 Task: Utilize Visual Studio Code's debugger to set breakpoints and inspect variables in your code.
Action: Mouse moved to (87, 9)
Screenshot: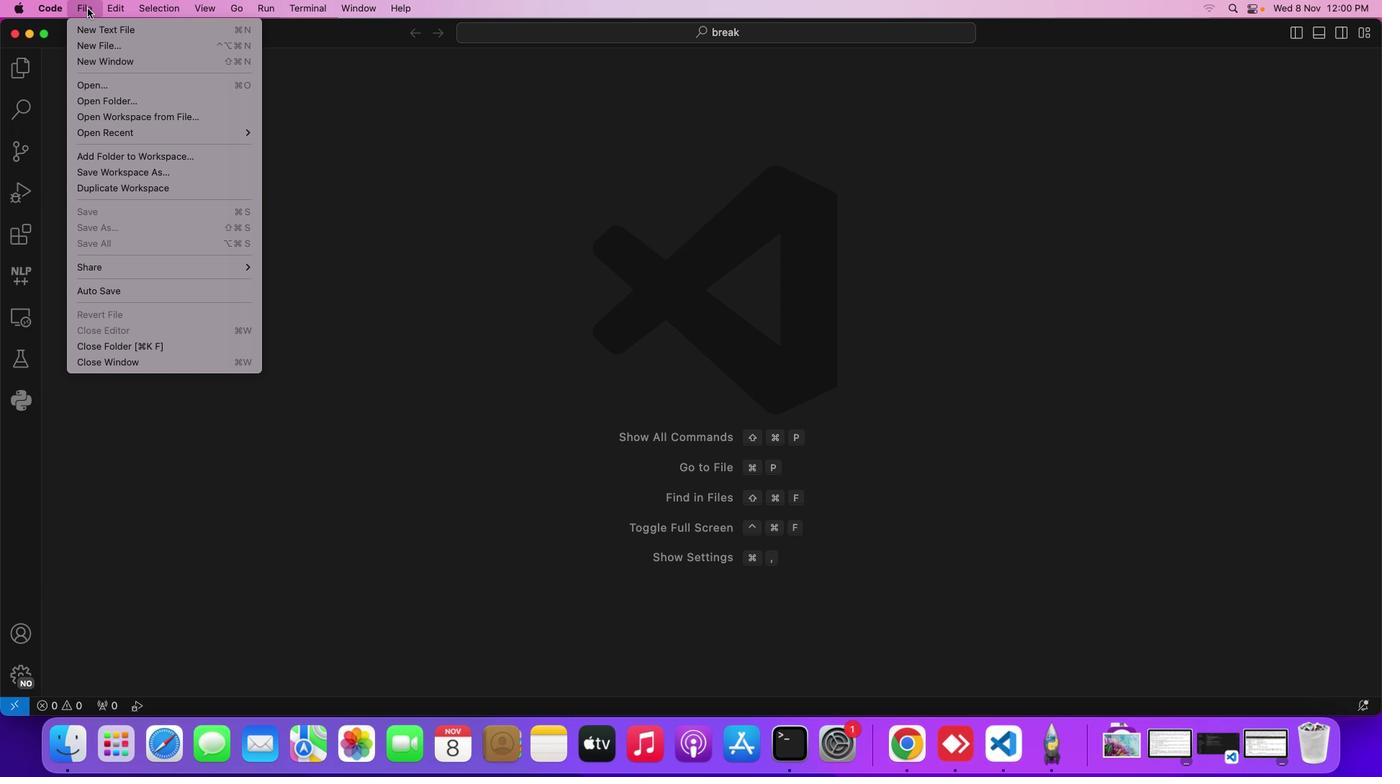 
Action: Mouse pressed left at (87, 9)
Screenshot: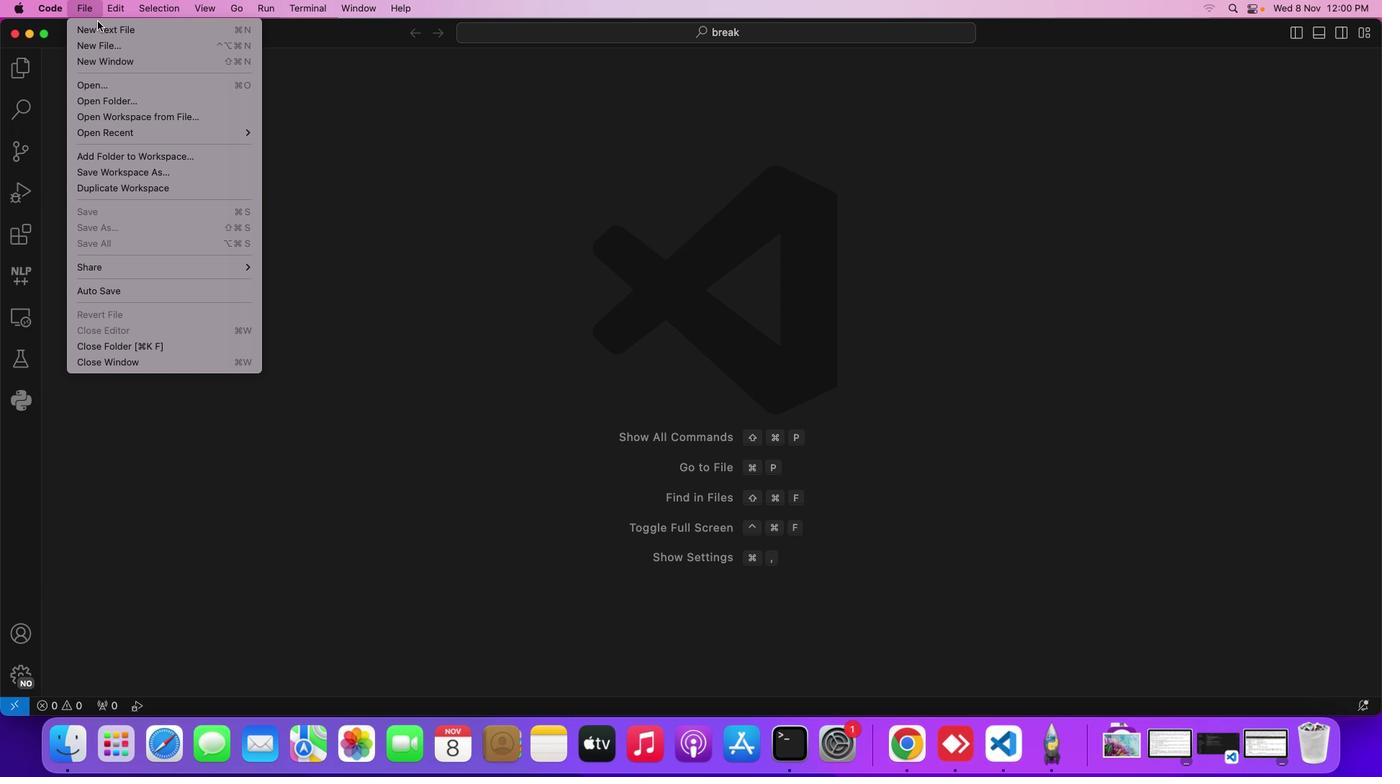 
Action: Mouse moved to (103, 25)
Screenshot: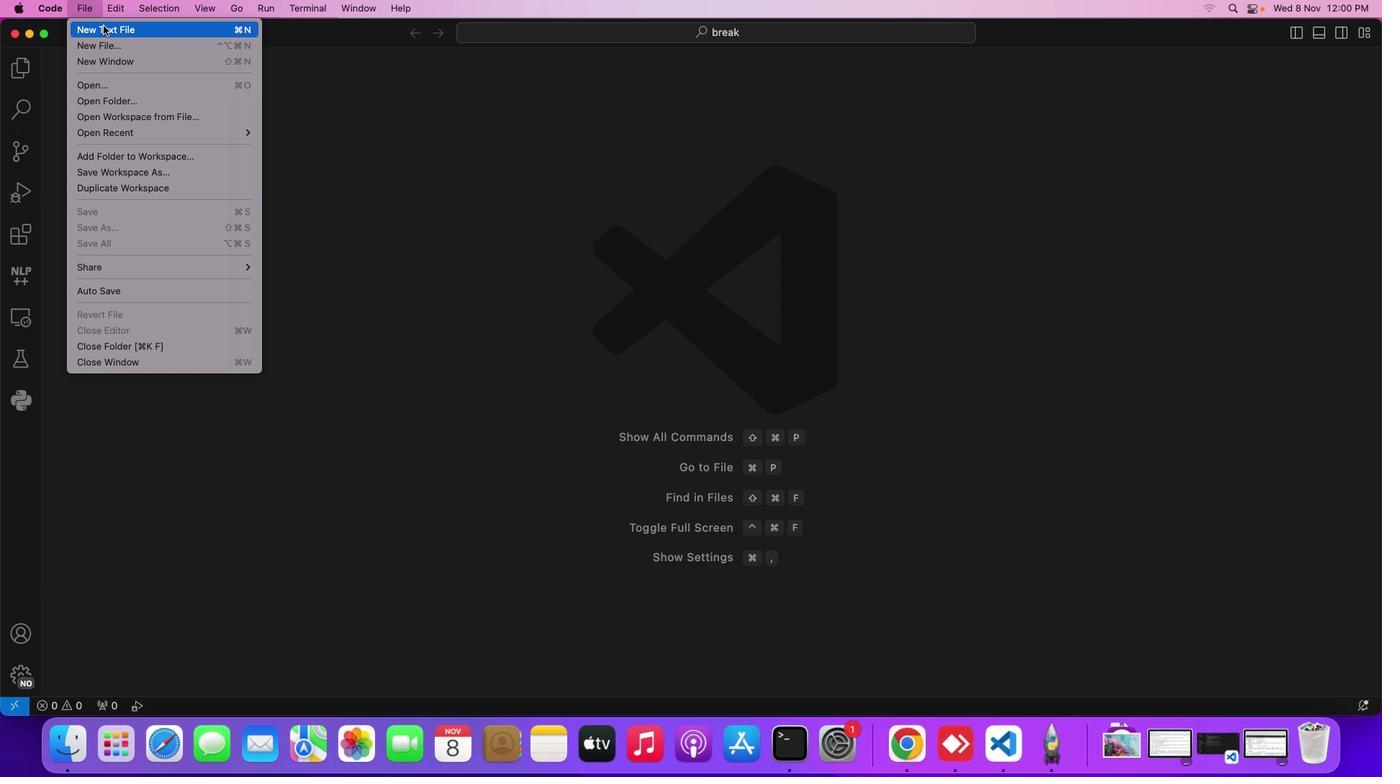 
Action: Mouse pressed left at (103, 25)
Screenshot: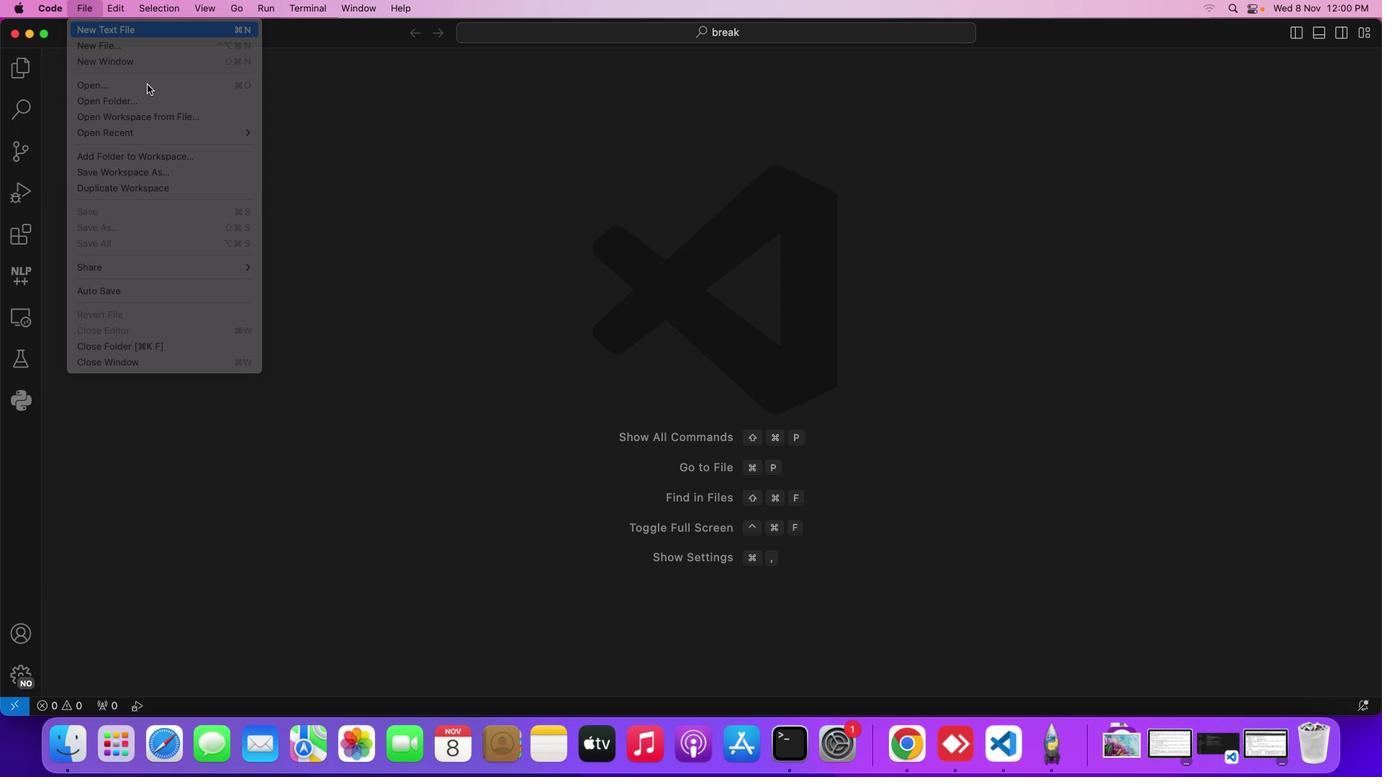 
Action: Mouse moved to (320, 209)
Screenshot: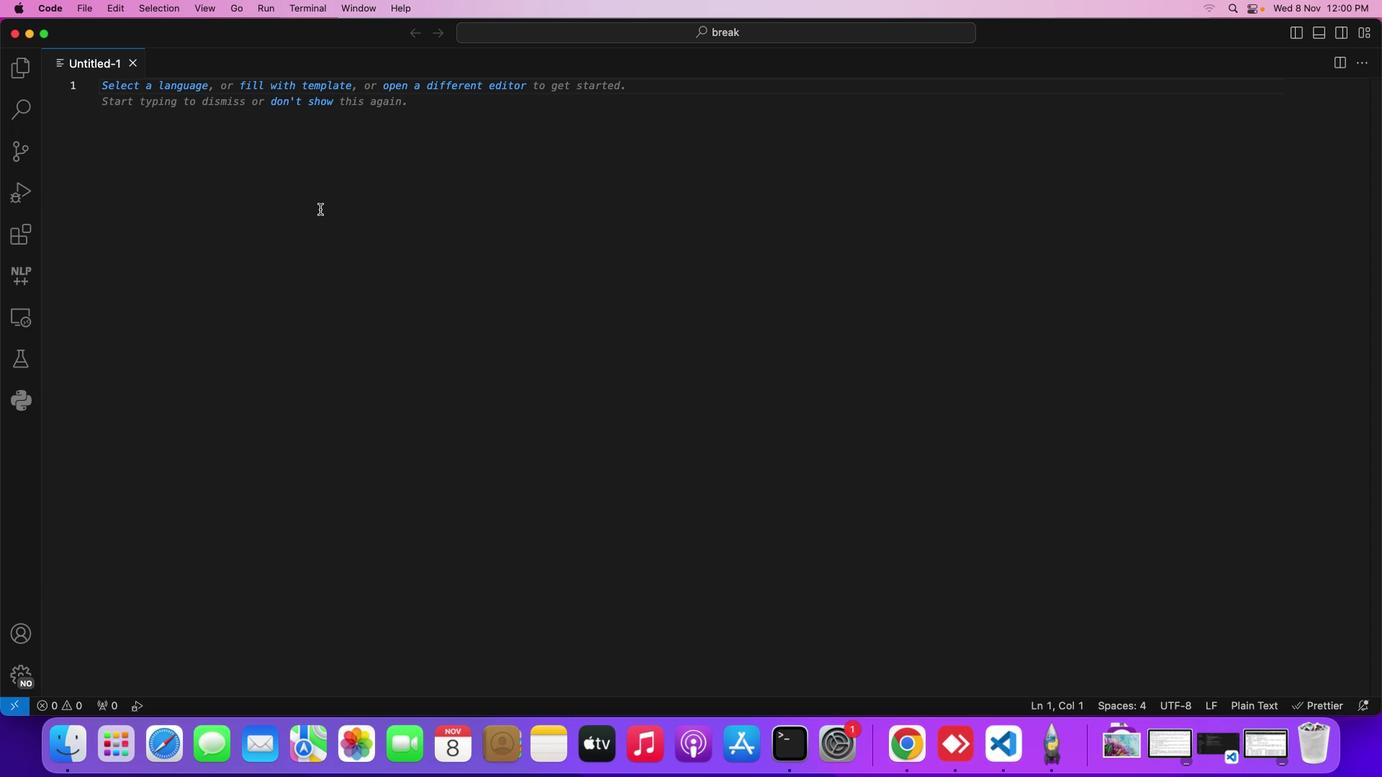 
Action: Key pressed Key.cmd's'Key.backspace'd''e''m''o''1''.''p''y'Key.enter'f'Key.backspace'p''r''i''n'Key.enterKey.shift_r'('Key.shift_r'"'Key.shift_r'H''e''l''l''o''w''o''r''l'Key.rightKey.rightKey.enter'p''r''i''n''t'Key.shift_r'('Key.shift_r'"'Key.shift_r'H''e''l''l''o''e'Key.backspace'w''o''r''l'Key.rightKey.rightKey.enter'p''r''i''n''t'Key.shift_r'('Key.rightKey.upKey.backspaceKey.rightKey.rightKey.rightKey.rightKey.rightKey.rightKey.rightKey.rightKey.rightKey.rightKey.backspaceKey.upKey.downKey.backspaceKey.backspaceKey.backspaceKey.backspaceKey.backspaceKey.backspaceKey.backspaceKey.backspaceKey.backspace"'"'h''e''l''l''o'Key.space'w''o''r''l''d'Key.downKey.leftKey.shift_r'D''e'Key.backspaceKey.backspace"'"'d'Key.backspace'd''e''m''o'Key.shift_r'P''r''i''n''t'Key.cmd's'
Screenshot: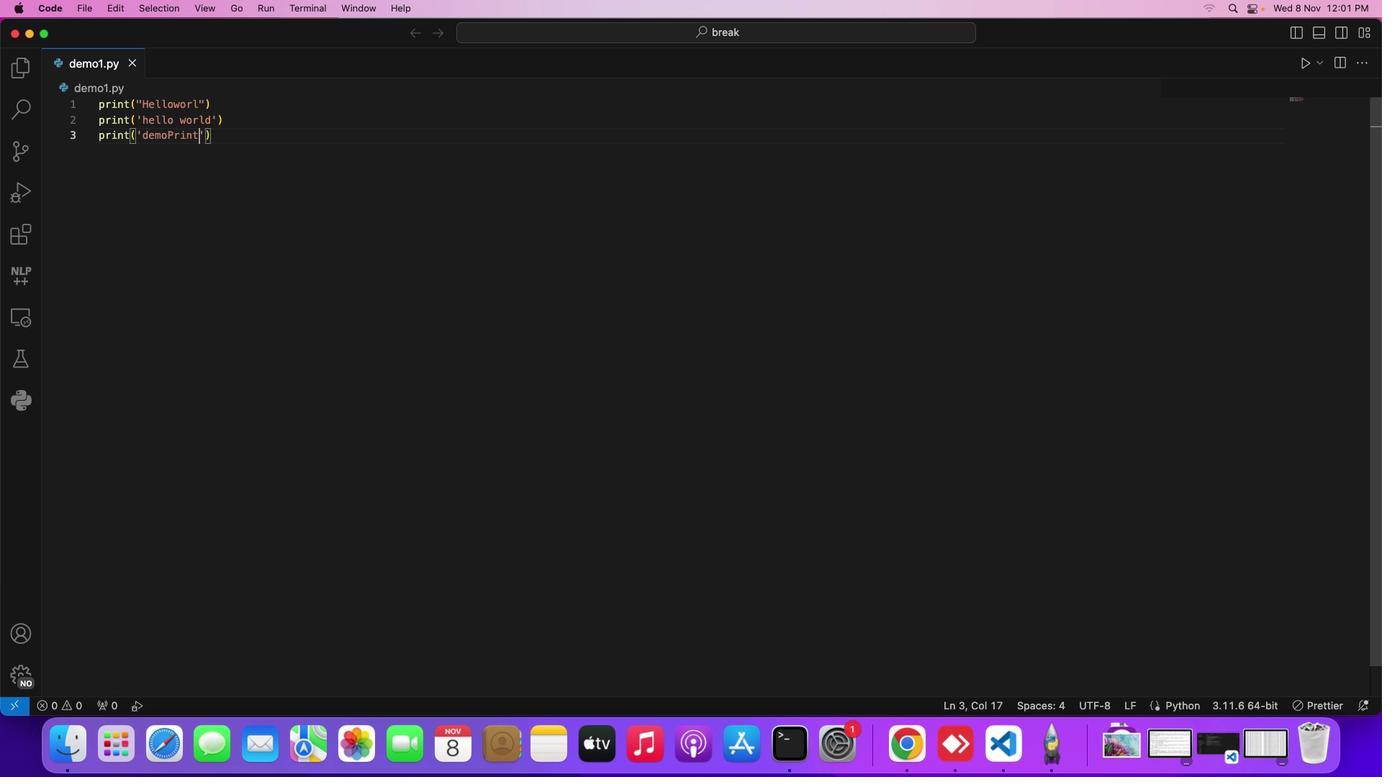 
Action: Mouse moved to (300, 146)
Screenshot: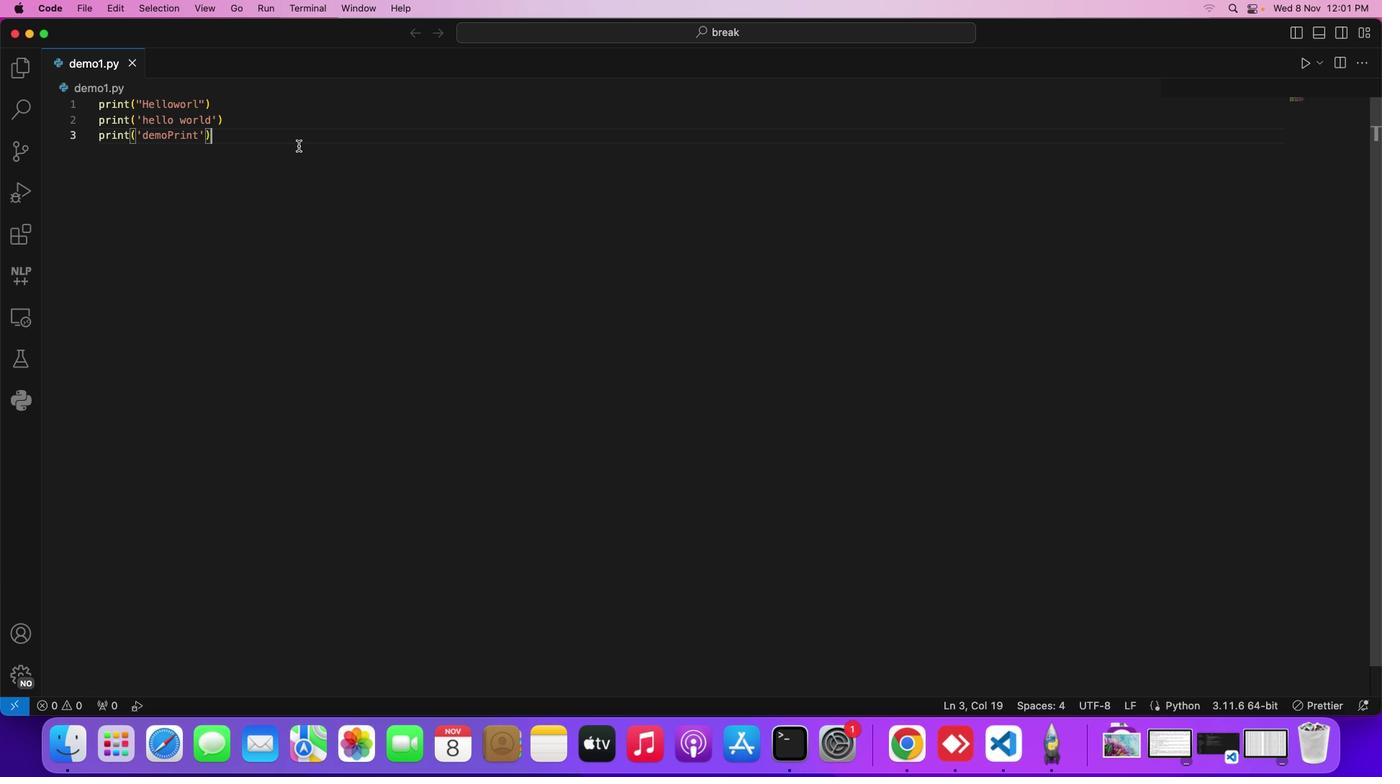 
Action: Mouse pressed left at (300, 146)
Screenshot: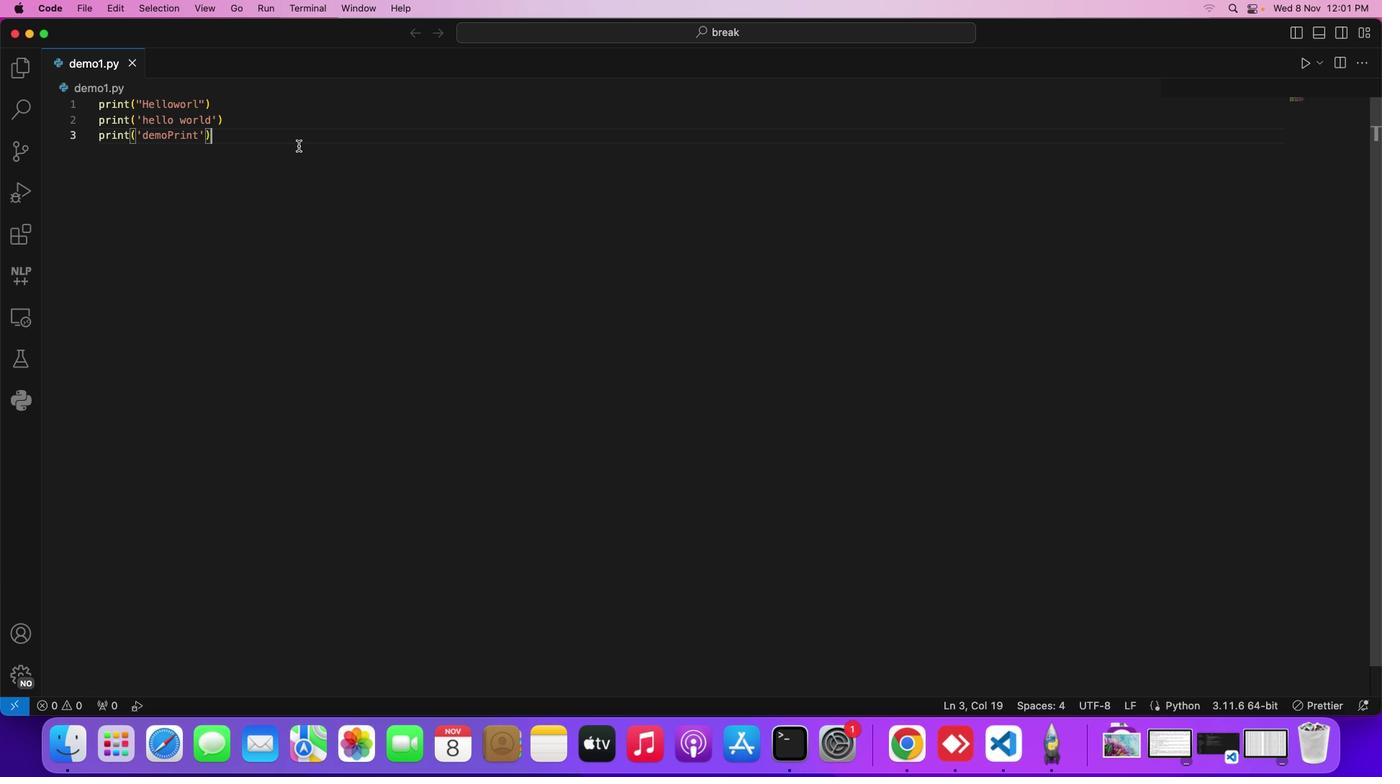 
Action: Mouse moved to (273, 7)
Screenshot: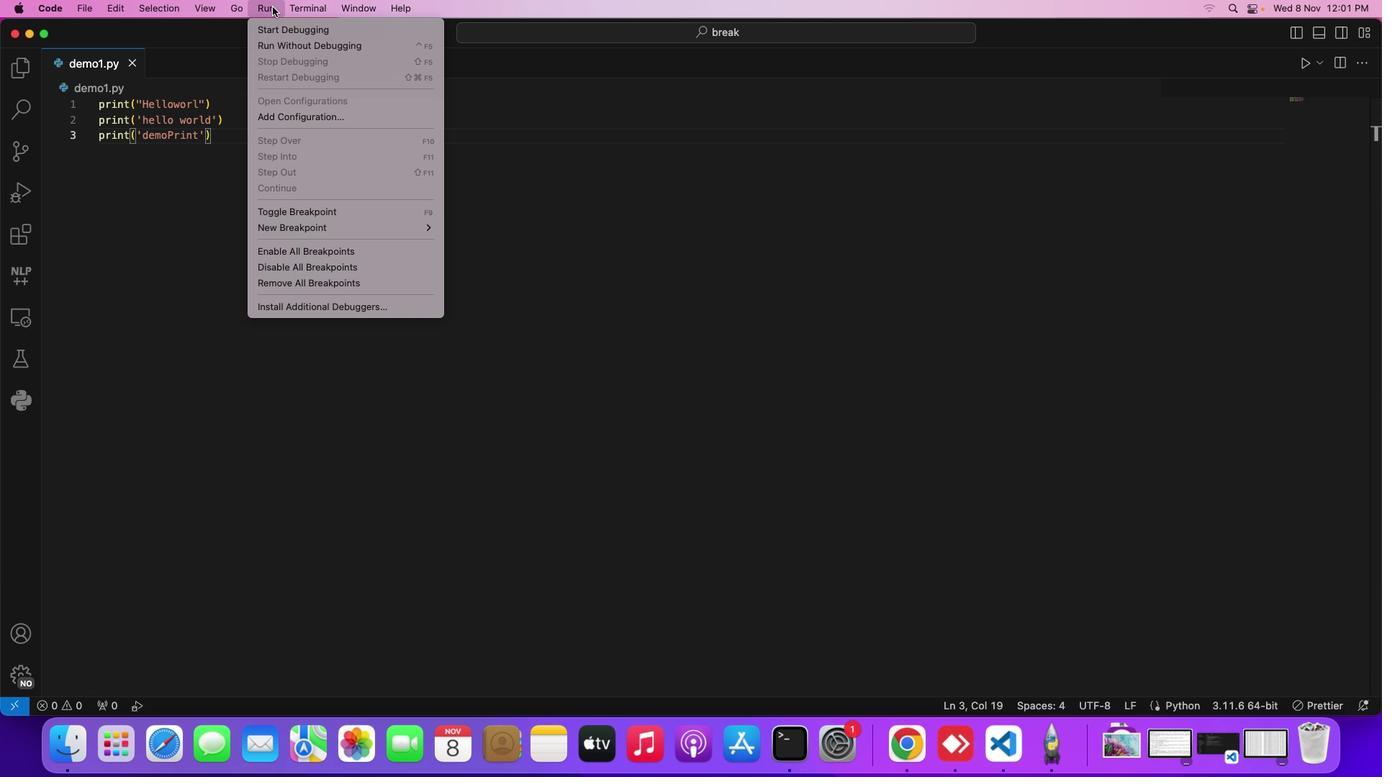 
Action: Mouse pressed left at (273, 7)
Screenshot: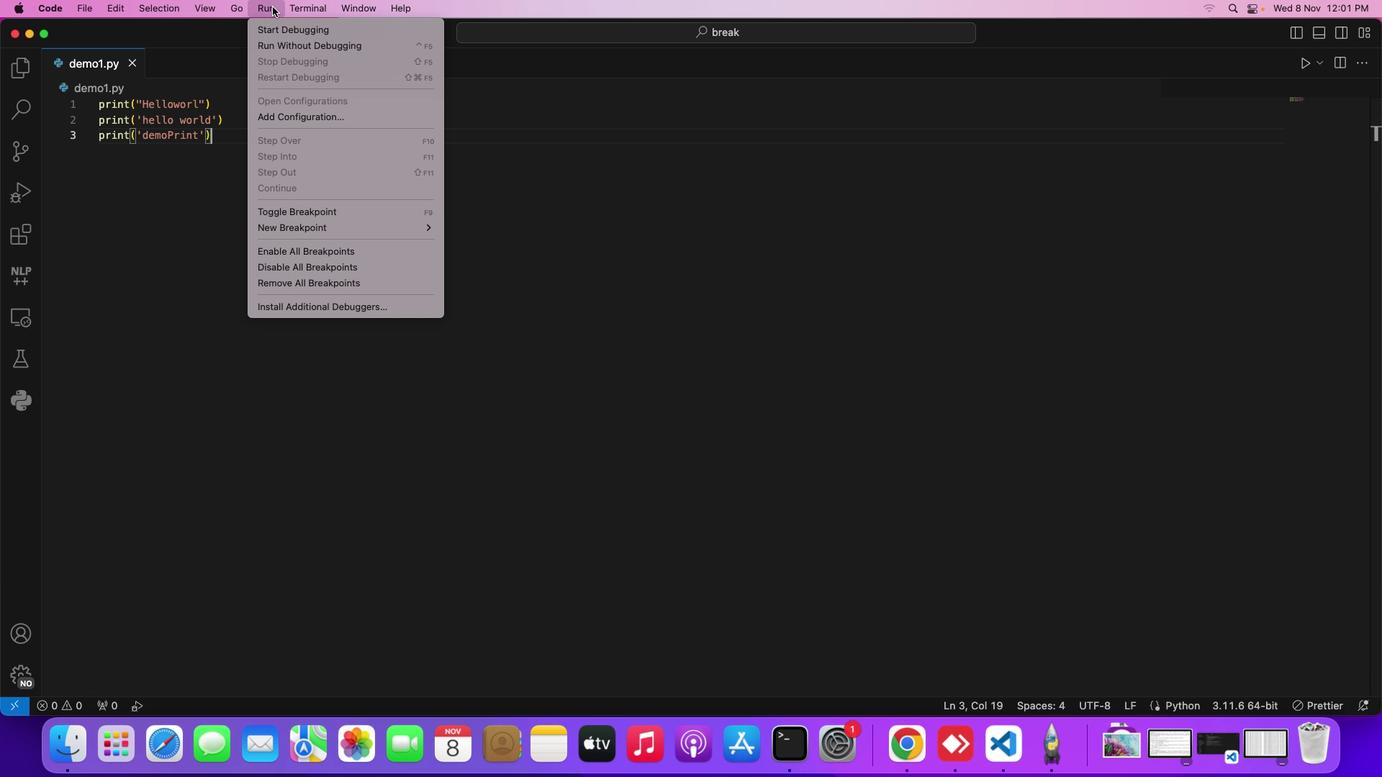
Action: Mouse moved to (286, 29)
Screenshot: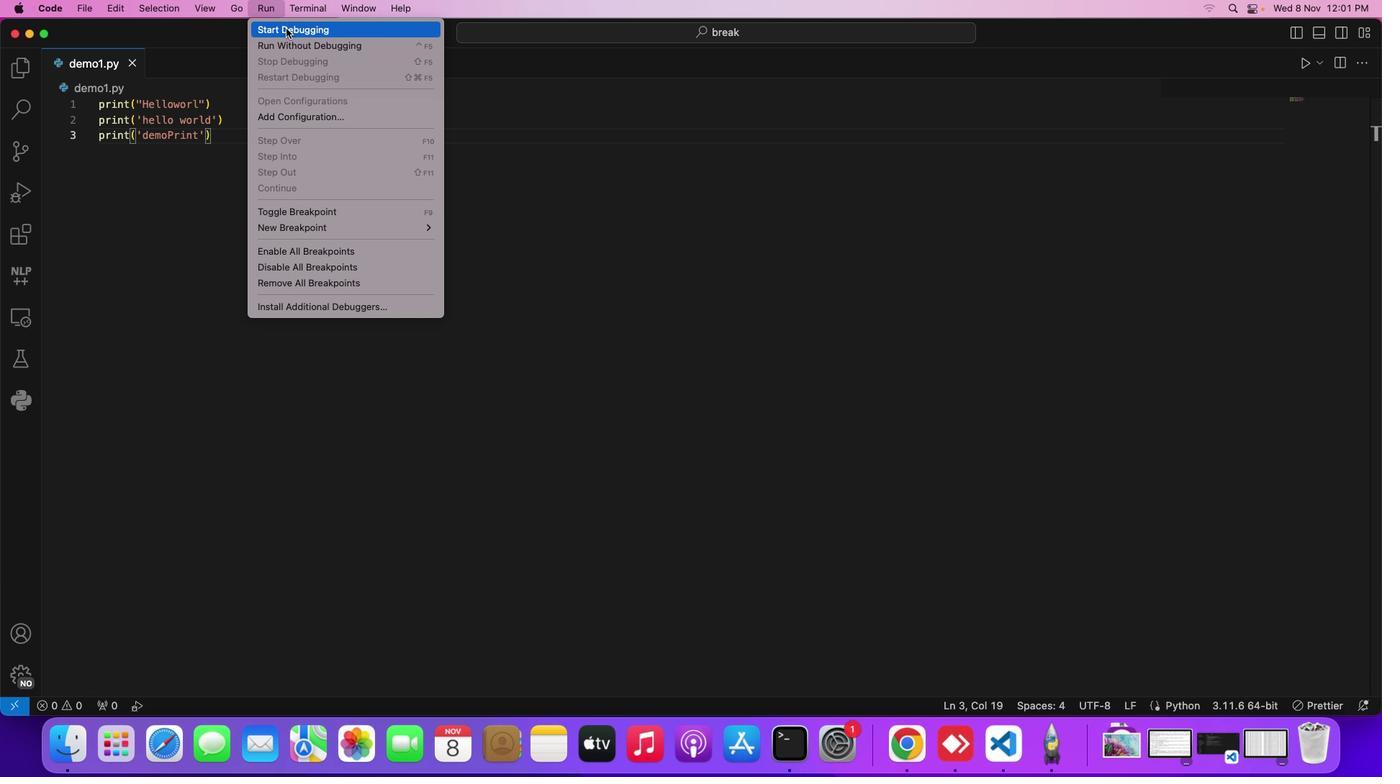 
Action: Mouse pressed left at (286, 29)
Screenshot: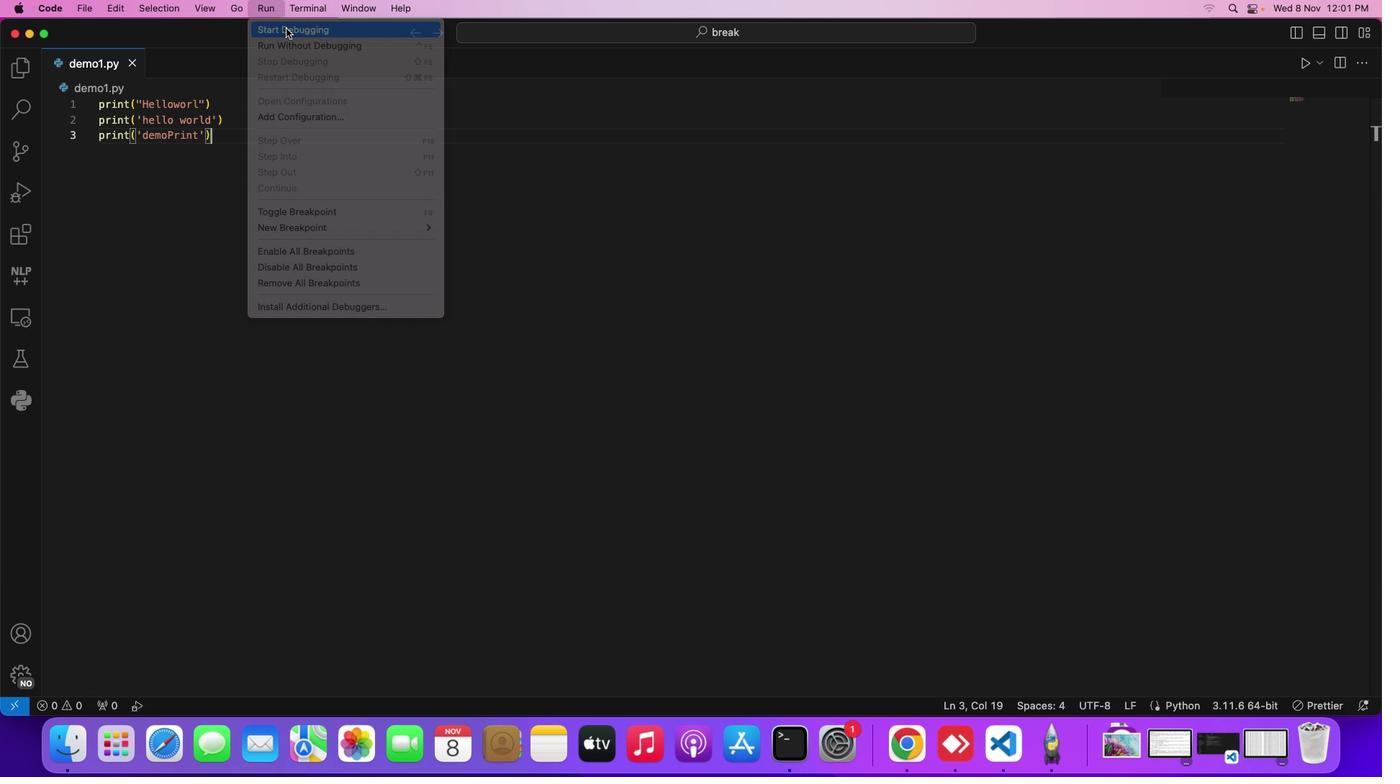 
Action: Mouse moved to (61, 110)
Screenshot: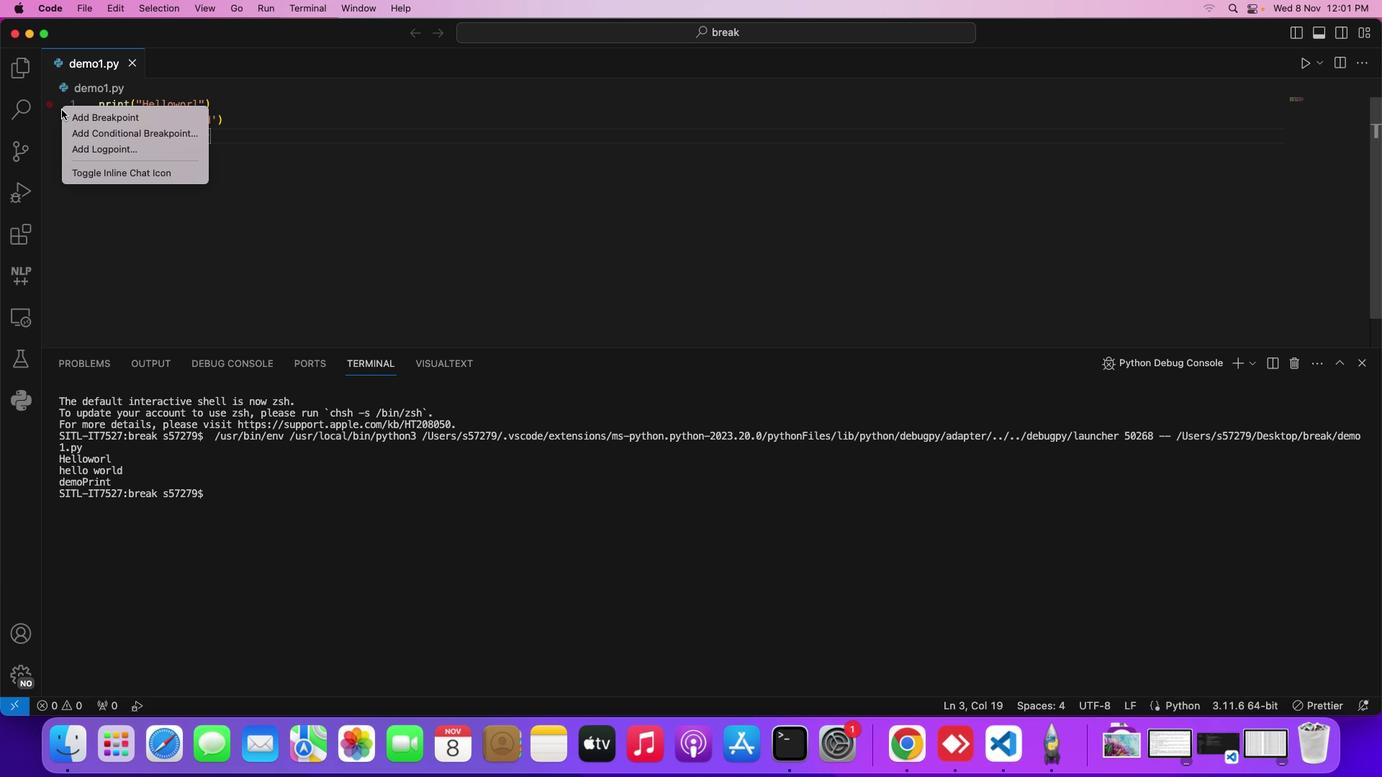 
Action: Mouse pressed right at (61, 110)
Screenshot: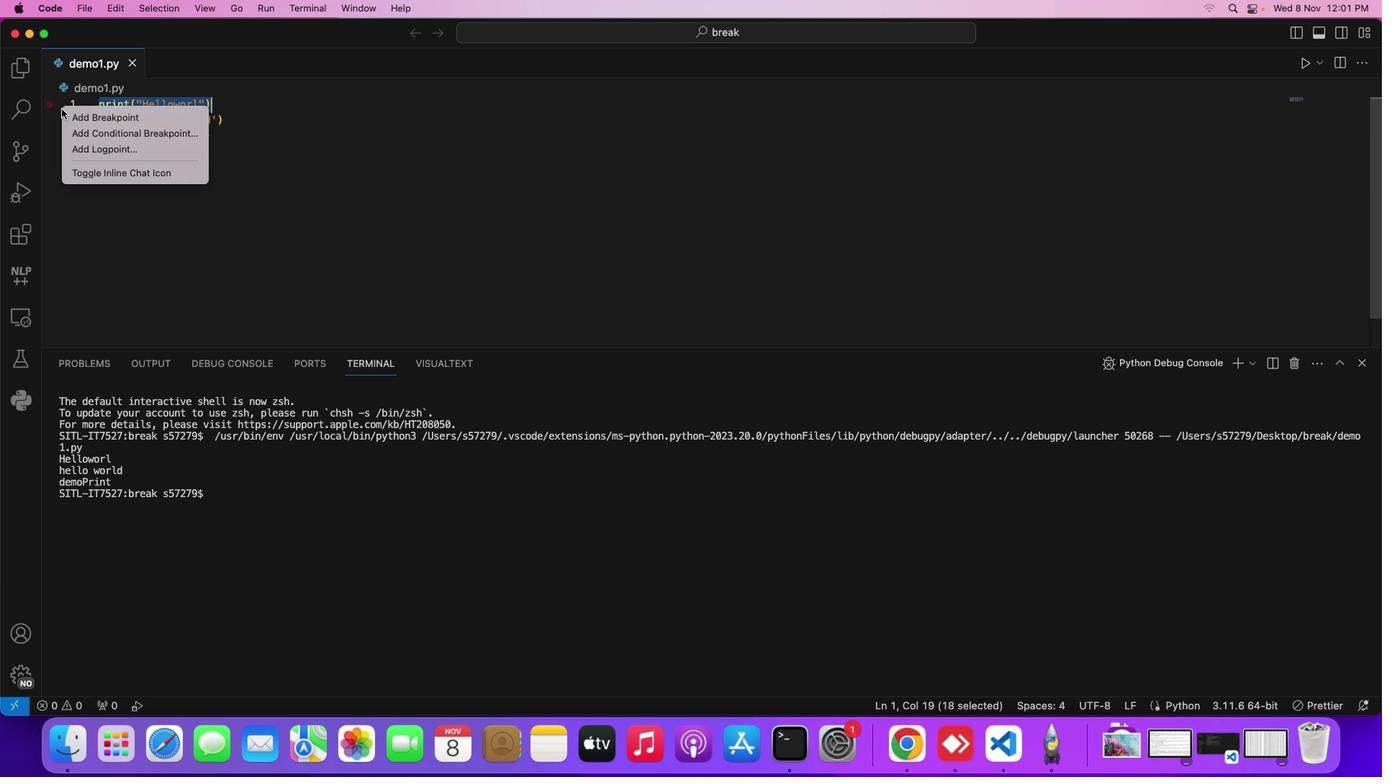 
Action: Mouse moved to (93, 115)
Screenshot: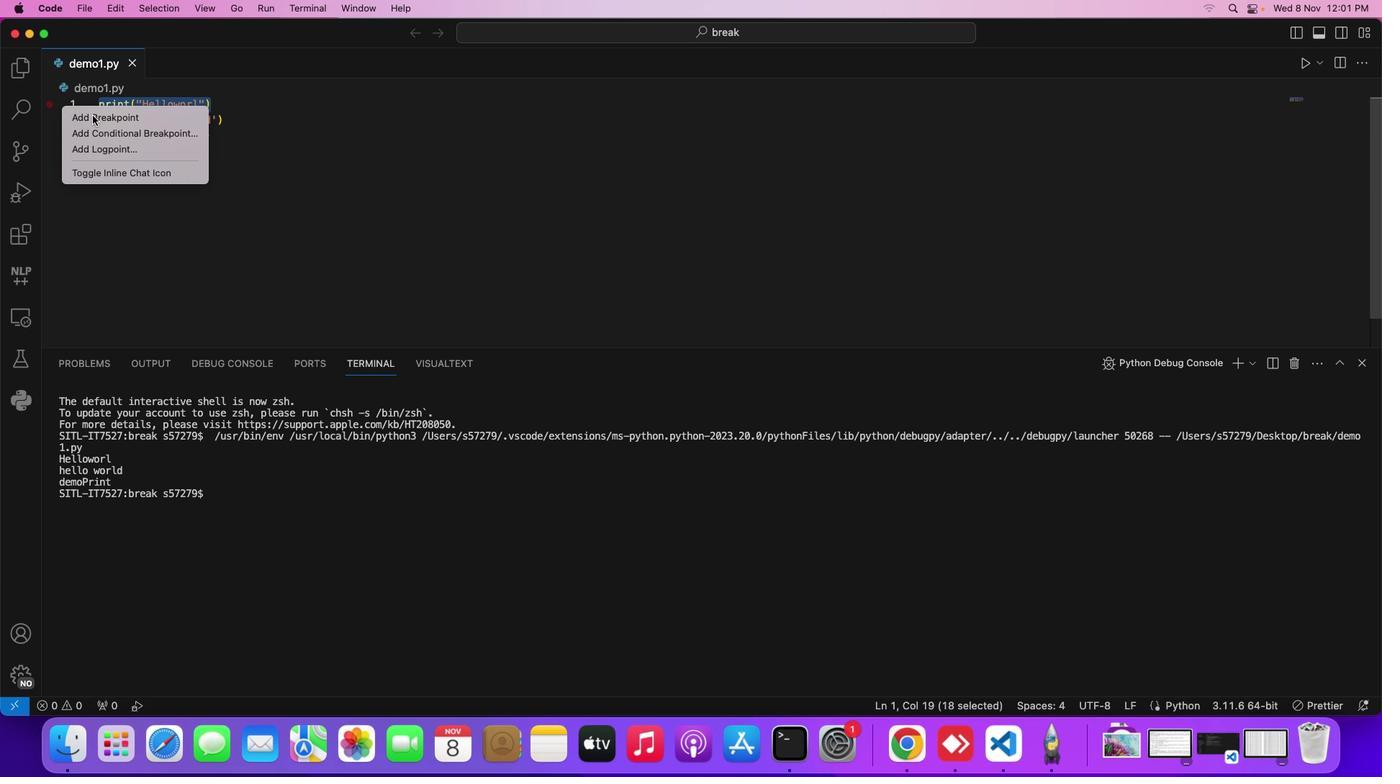 
Action: Mouse pressed left at (93, 115)
Screenshot: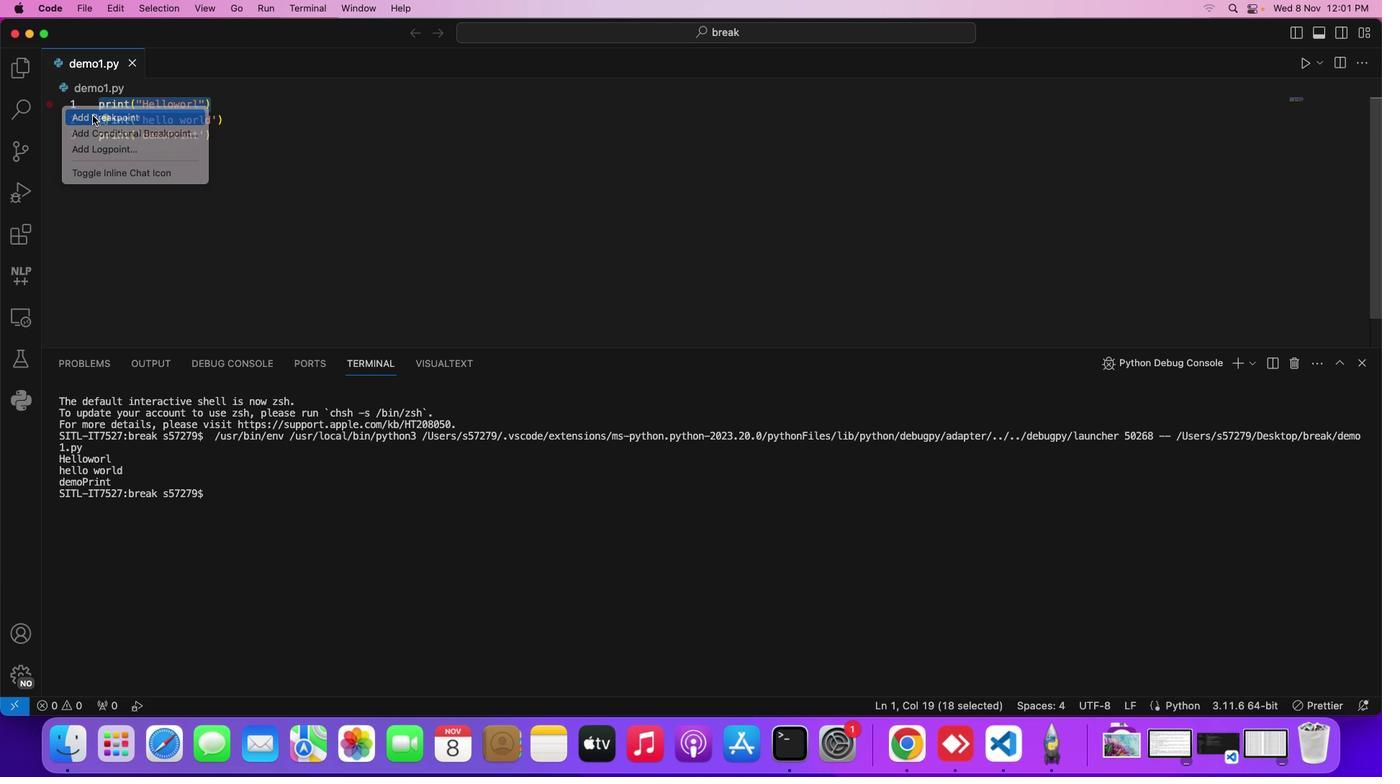 
Action: Mouse moved to (59, 116)
Screenshot: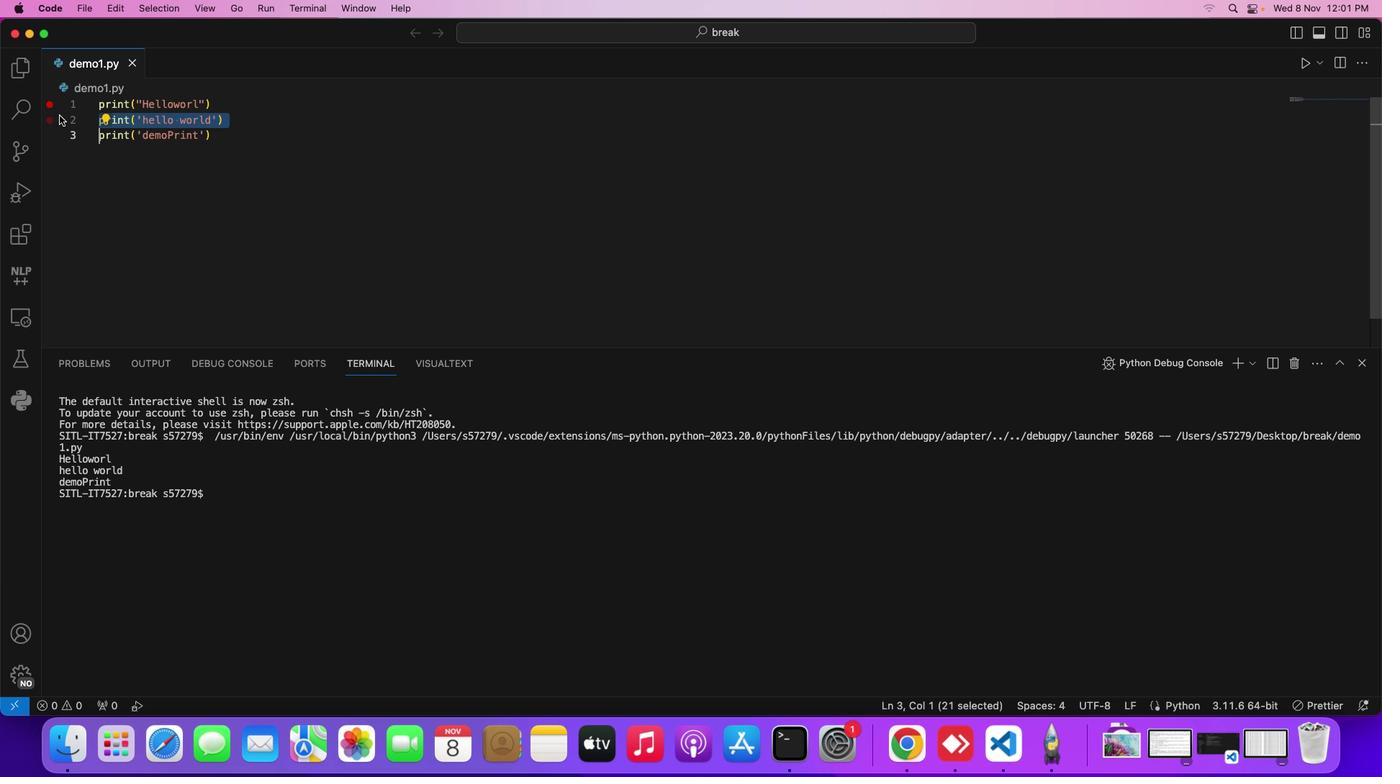 
Action: Mouse pressed left at (59, 116)
Screenshot: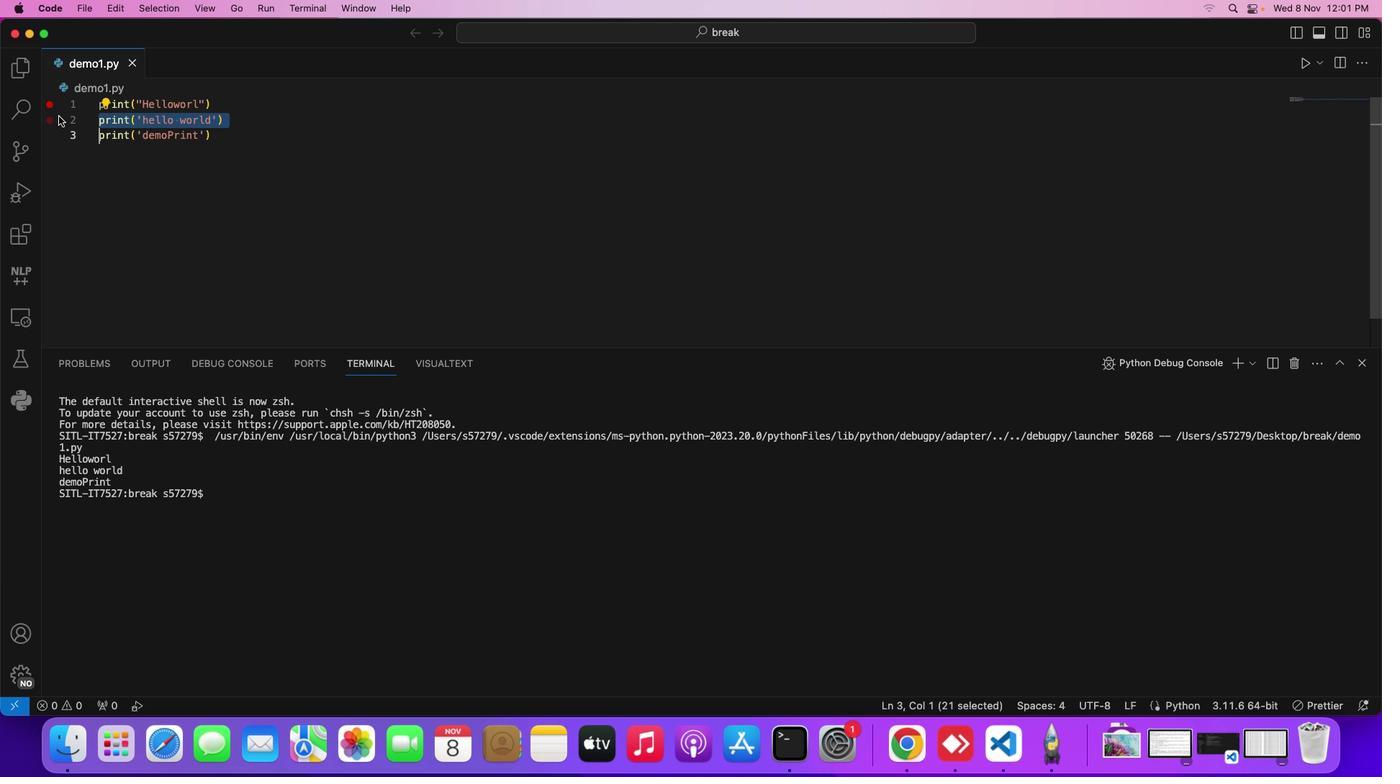 
Action: Mouse moved to (52, 102)
Screenshot: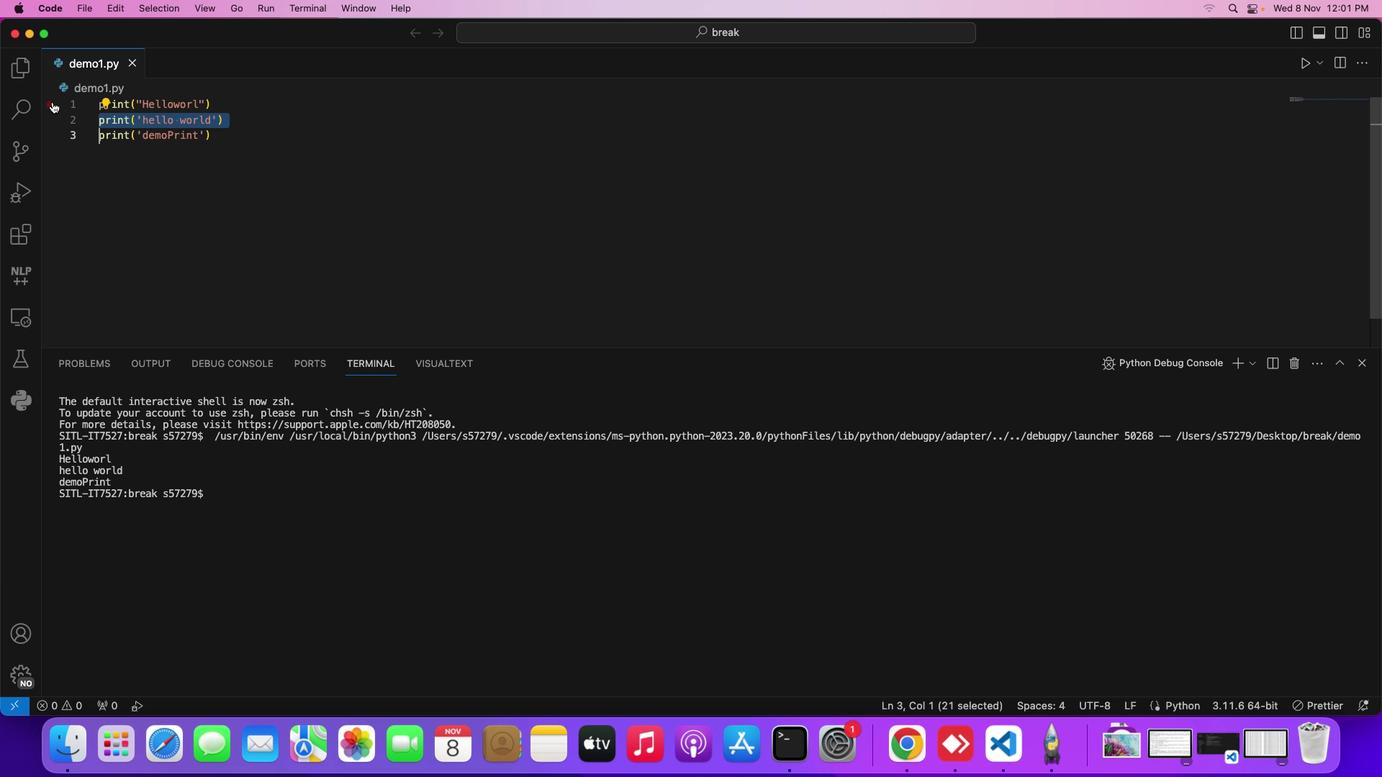 
Action: Mouse pressed left at (52, 102)
Screenshot: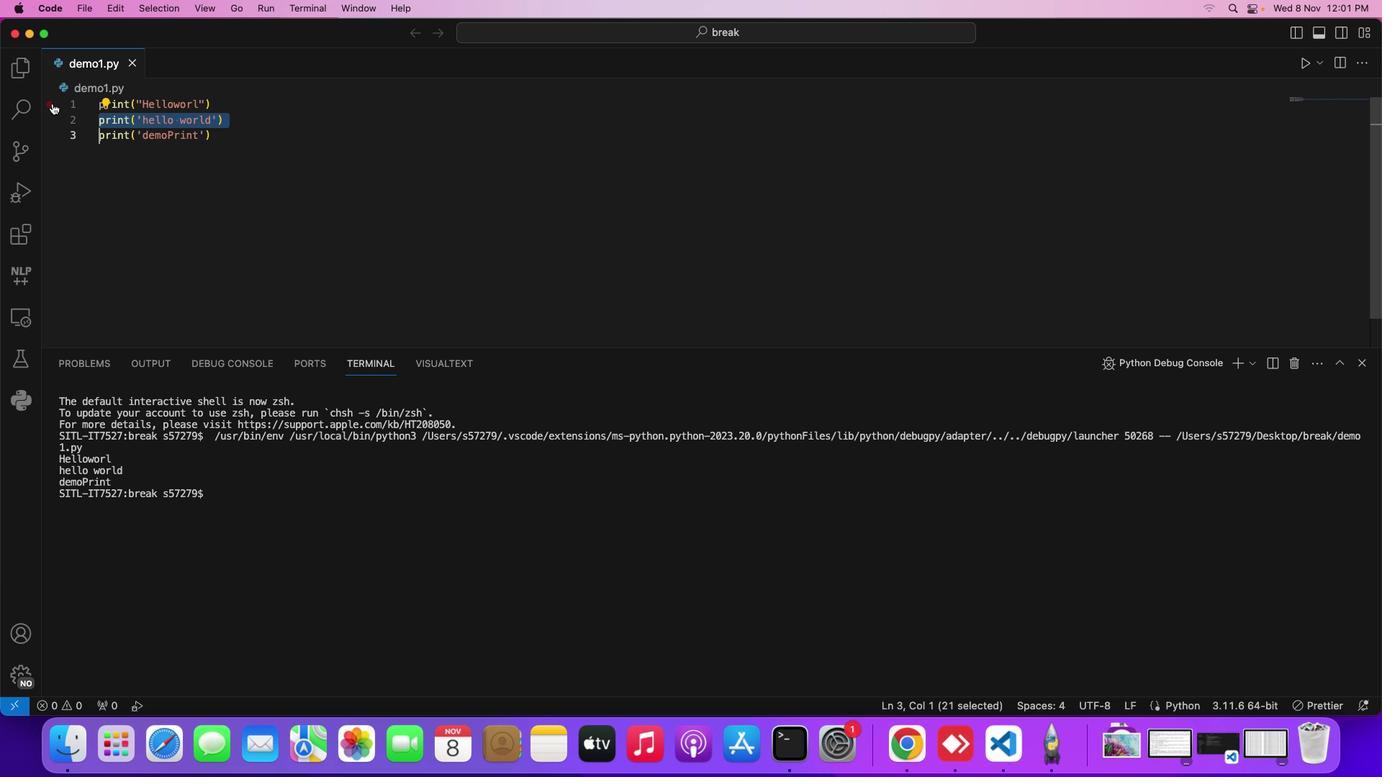 
Action: Mouse moved to (52, 105)
Screenshot: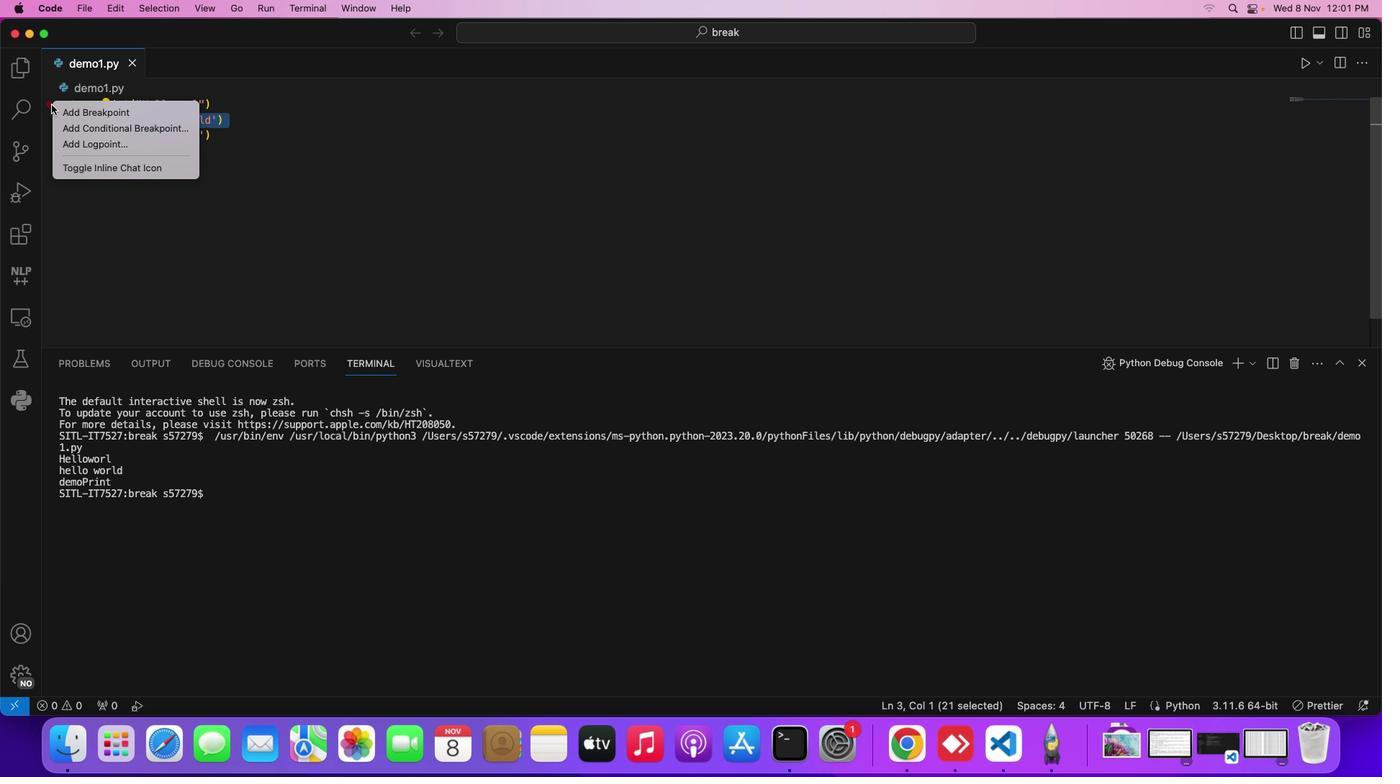 
Action: Mouse pressed right at (52, 105)
Screenshot: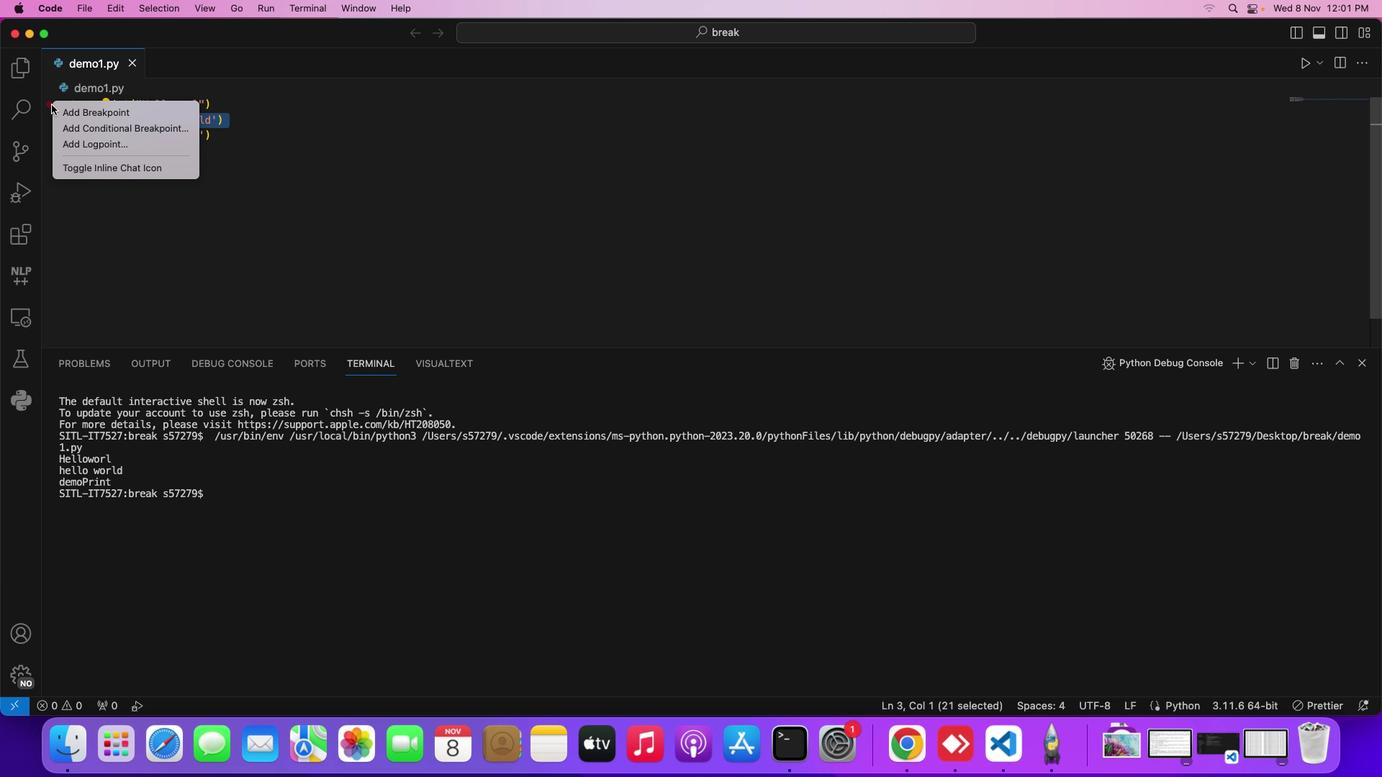
Action: Mouse moved to (88, 115)
Screenshot: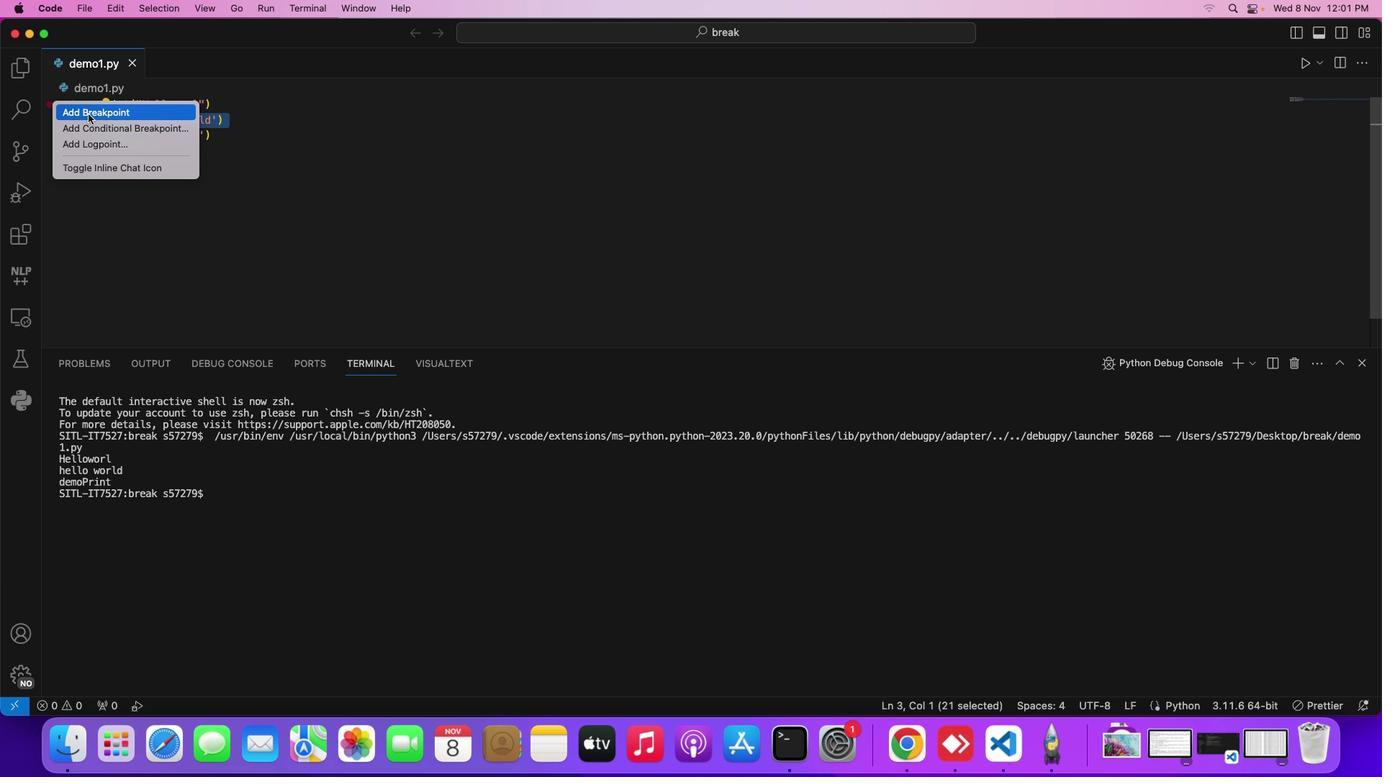 
Action: Mouse pressed left at (88, 115)
Screenshot: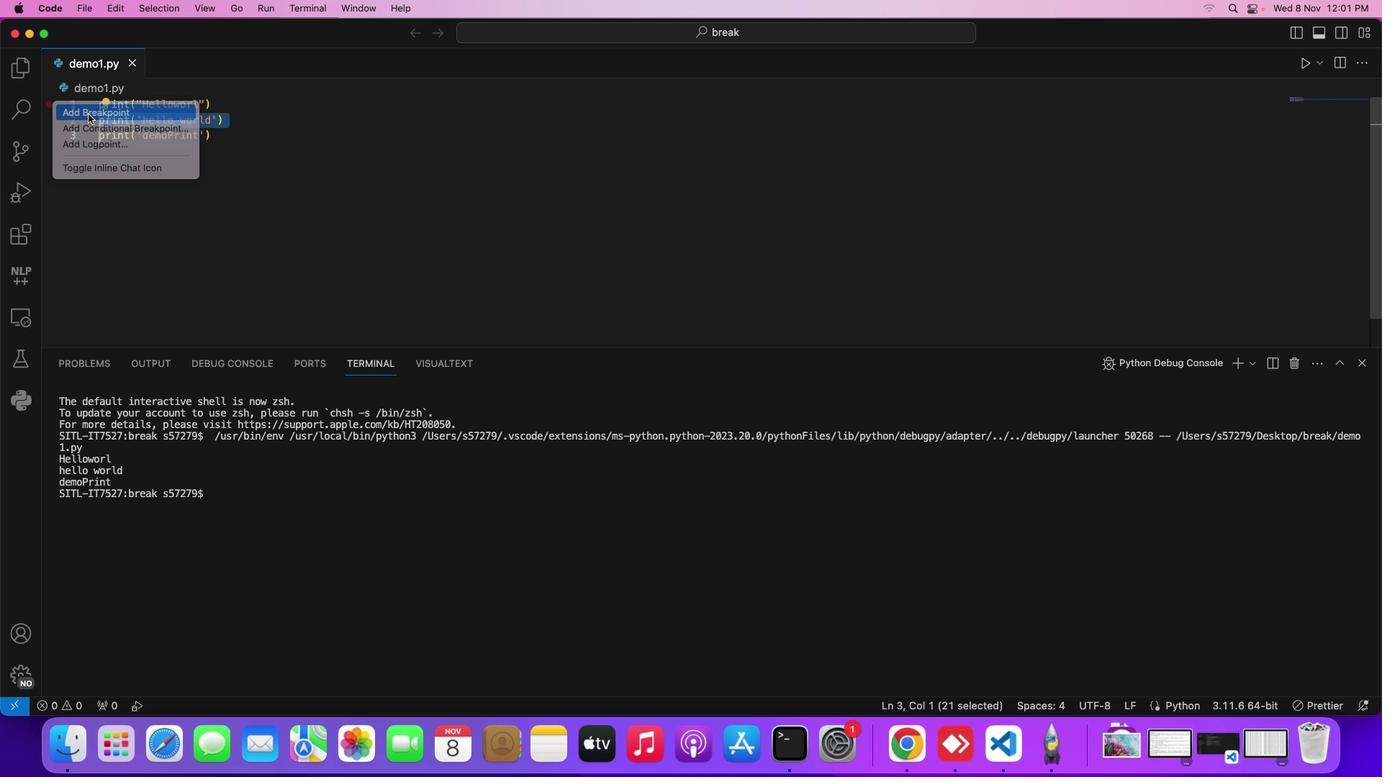 
Action: Mouse moved to (254, 190)
Screenshot: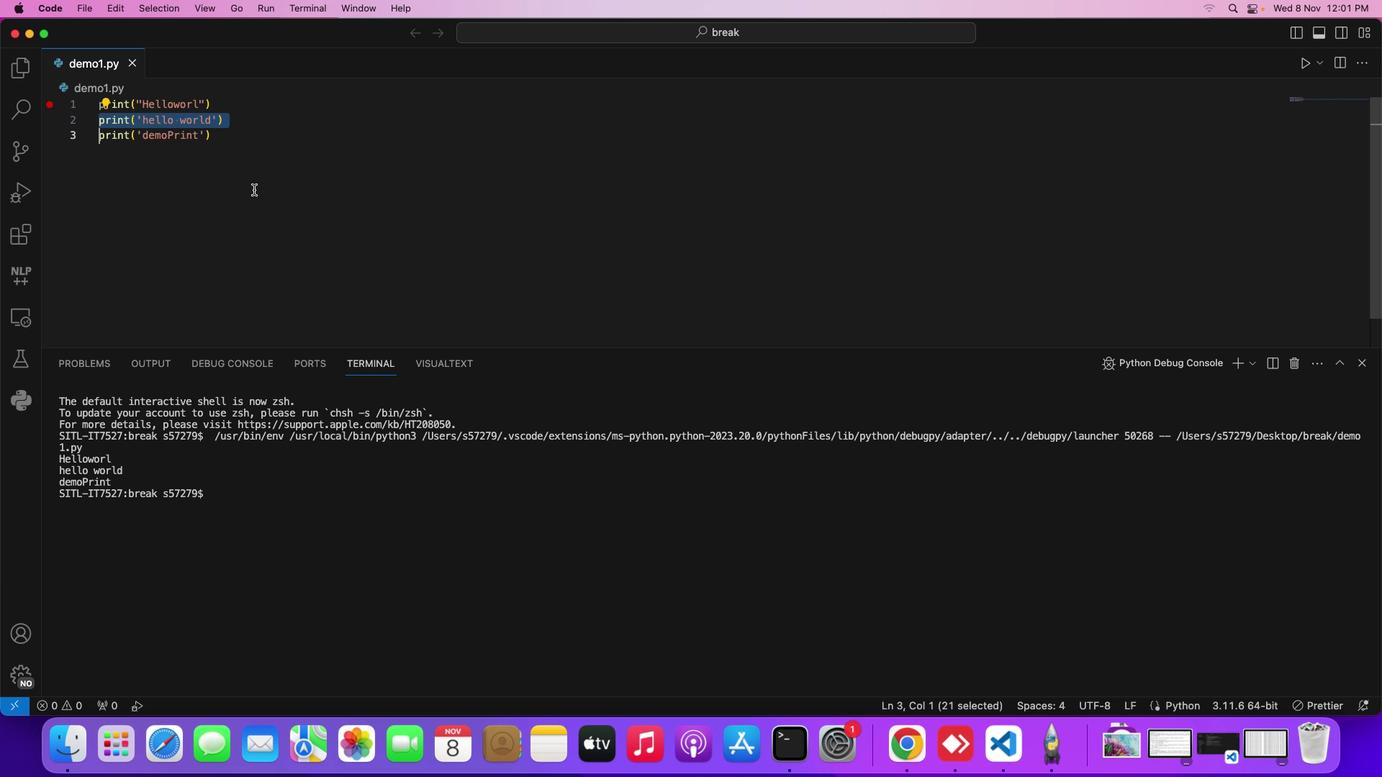 
Action: Mouse pressed left at (254, 190)
Screenshot: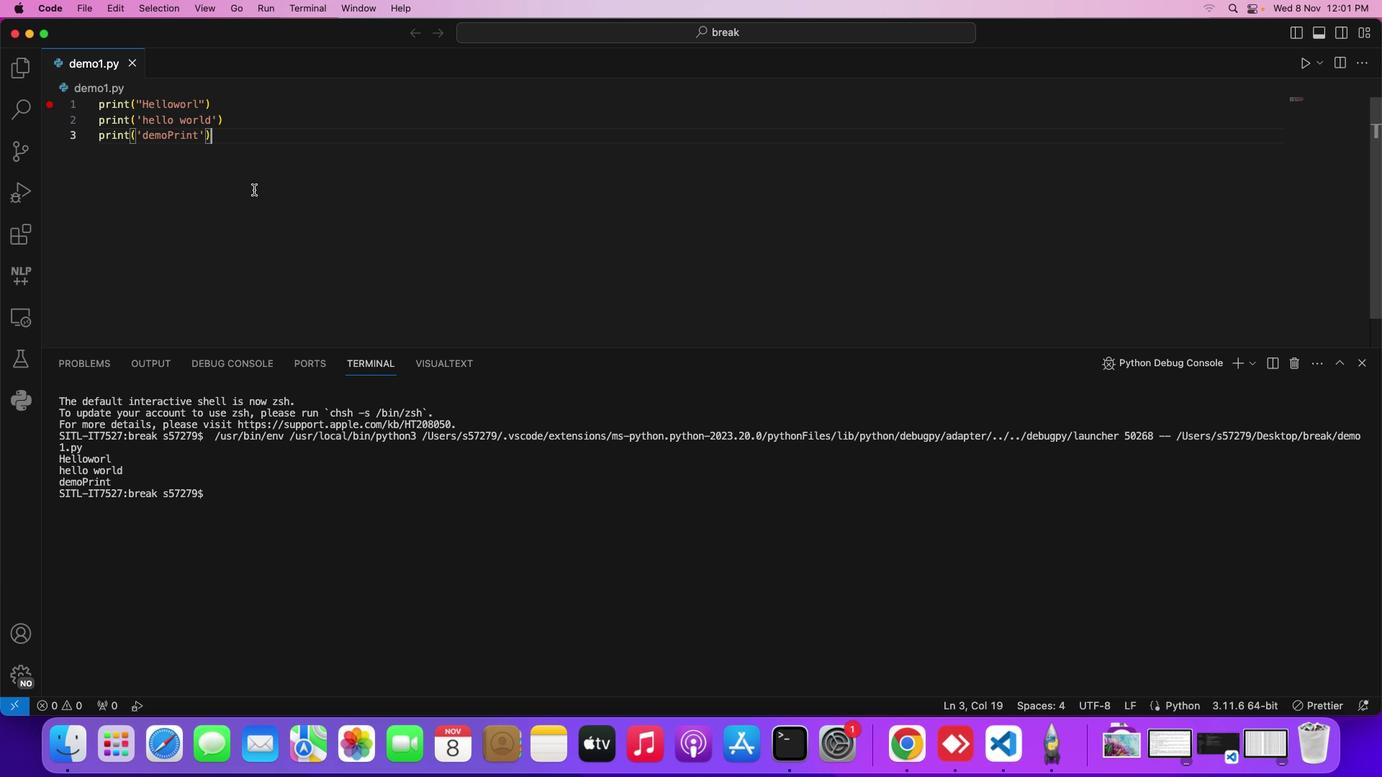 
Action: Mouse moved to (157, 96)
Screenshot: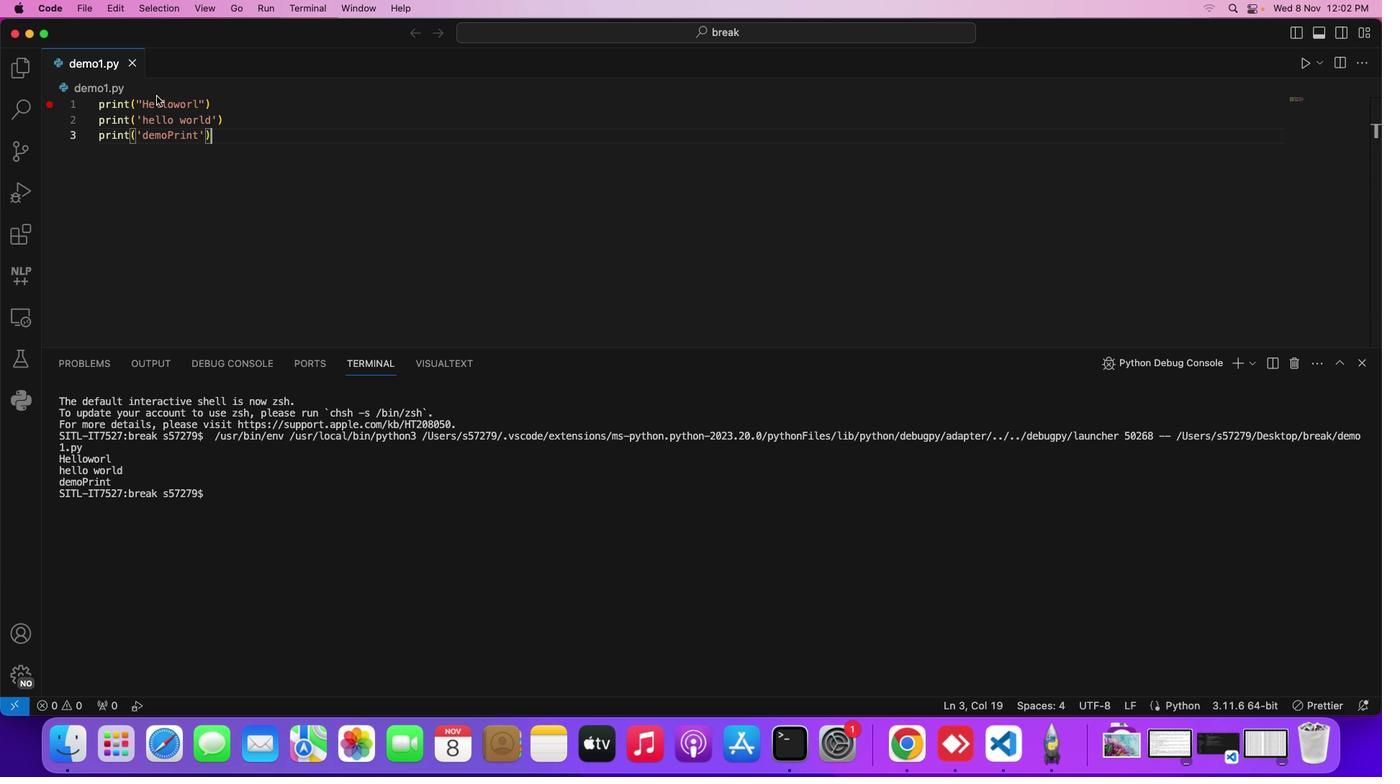 
Action: Mouse pressed left at (157, 96)
Screenshot: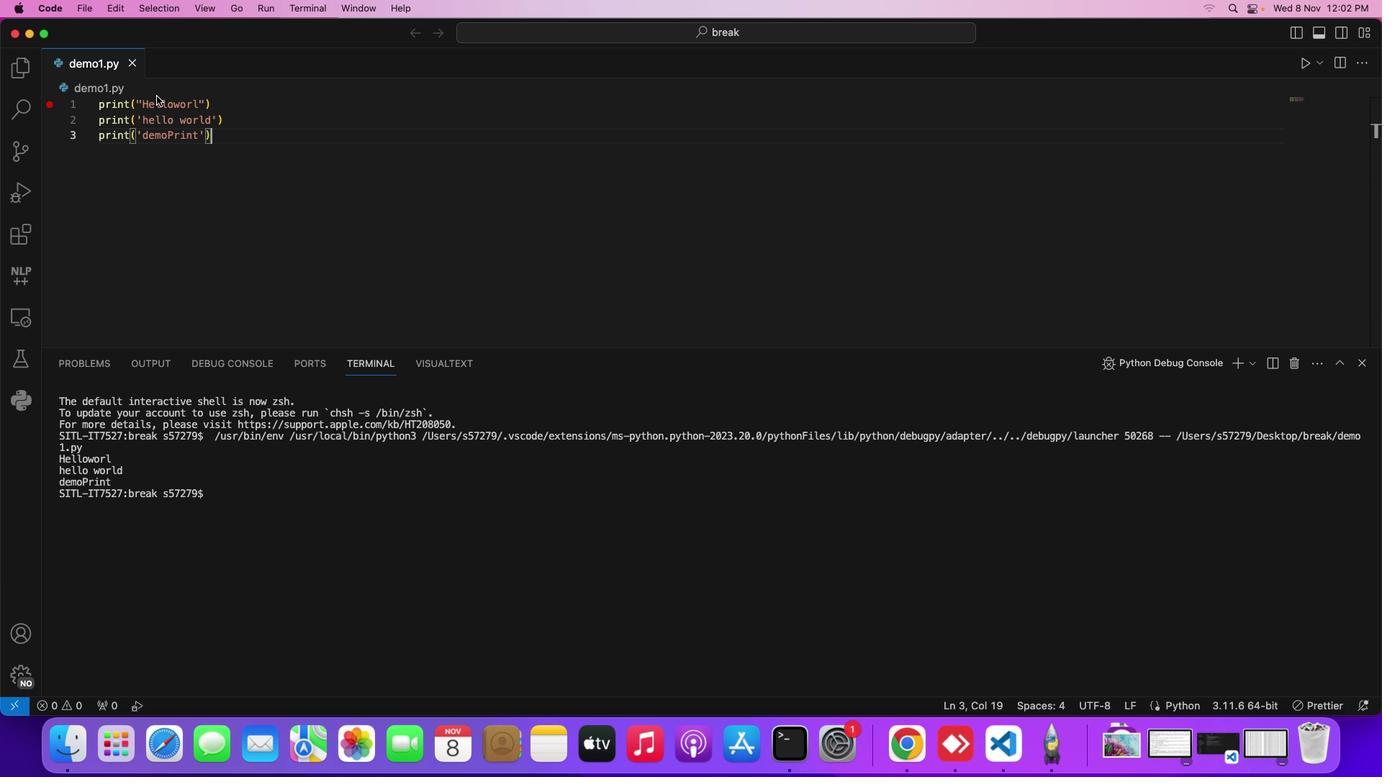 
Action: Mouse moved to (269, 9)
Screenshot: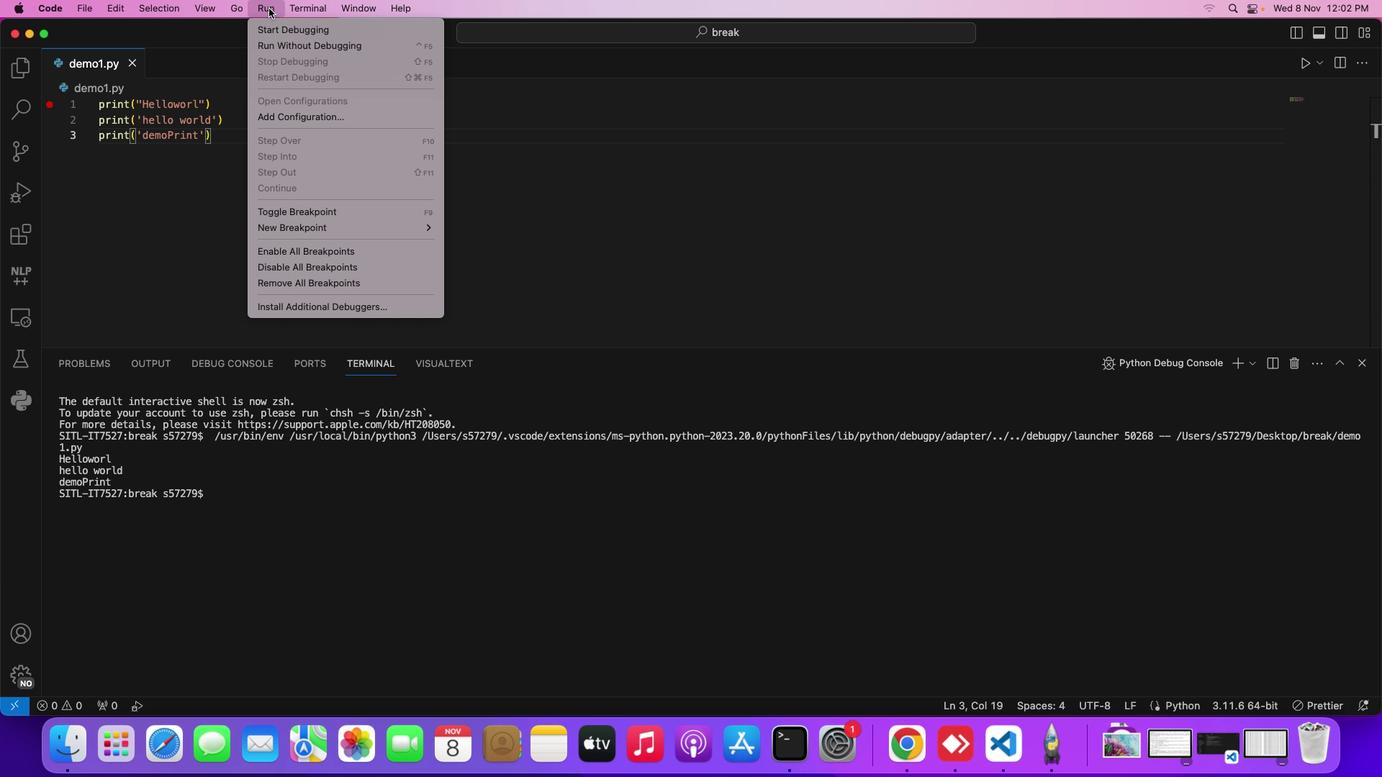 
Action: Mouse pressed left at (269, 9)
Screenshot: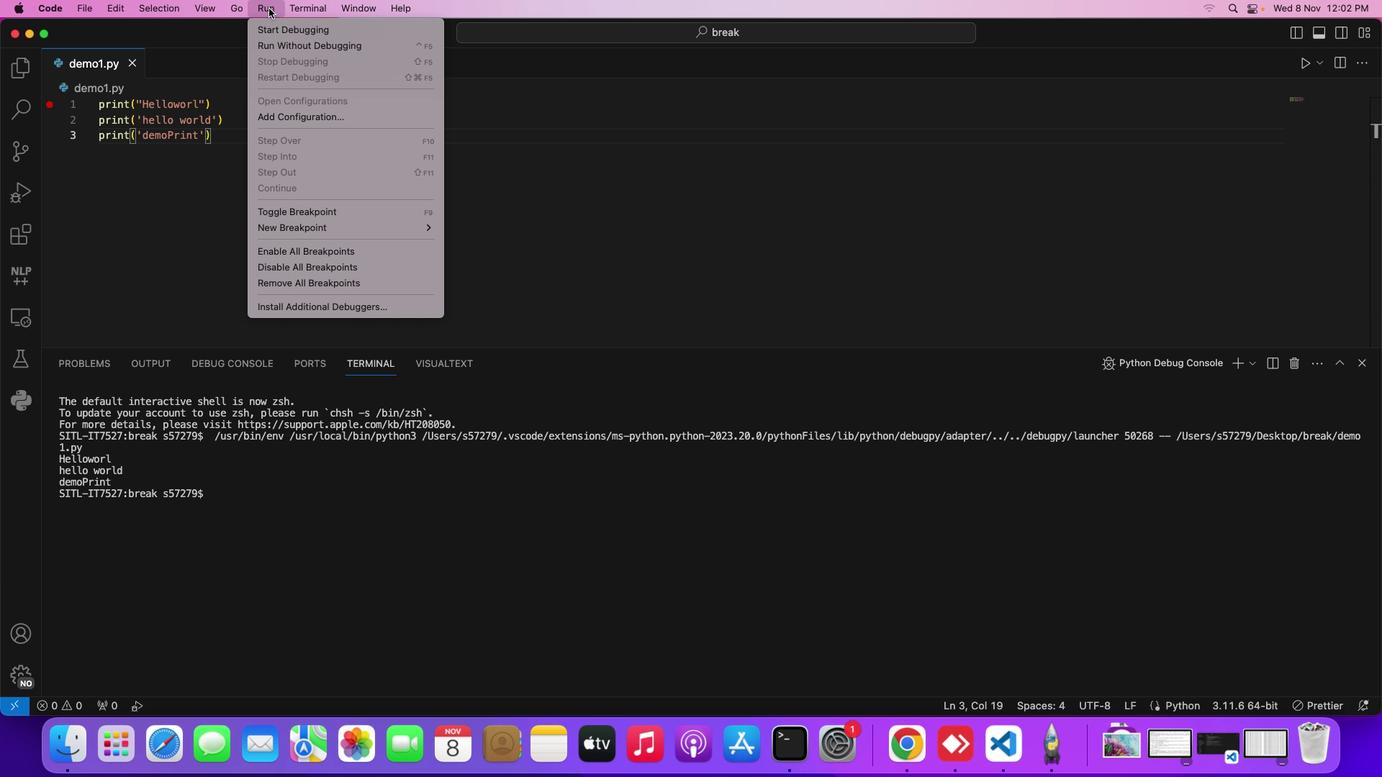 
Action: Mouse moved to (283, 29)
Screenshot: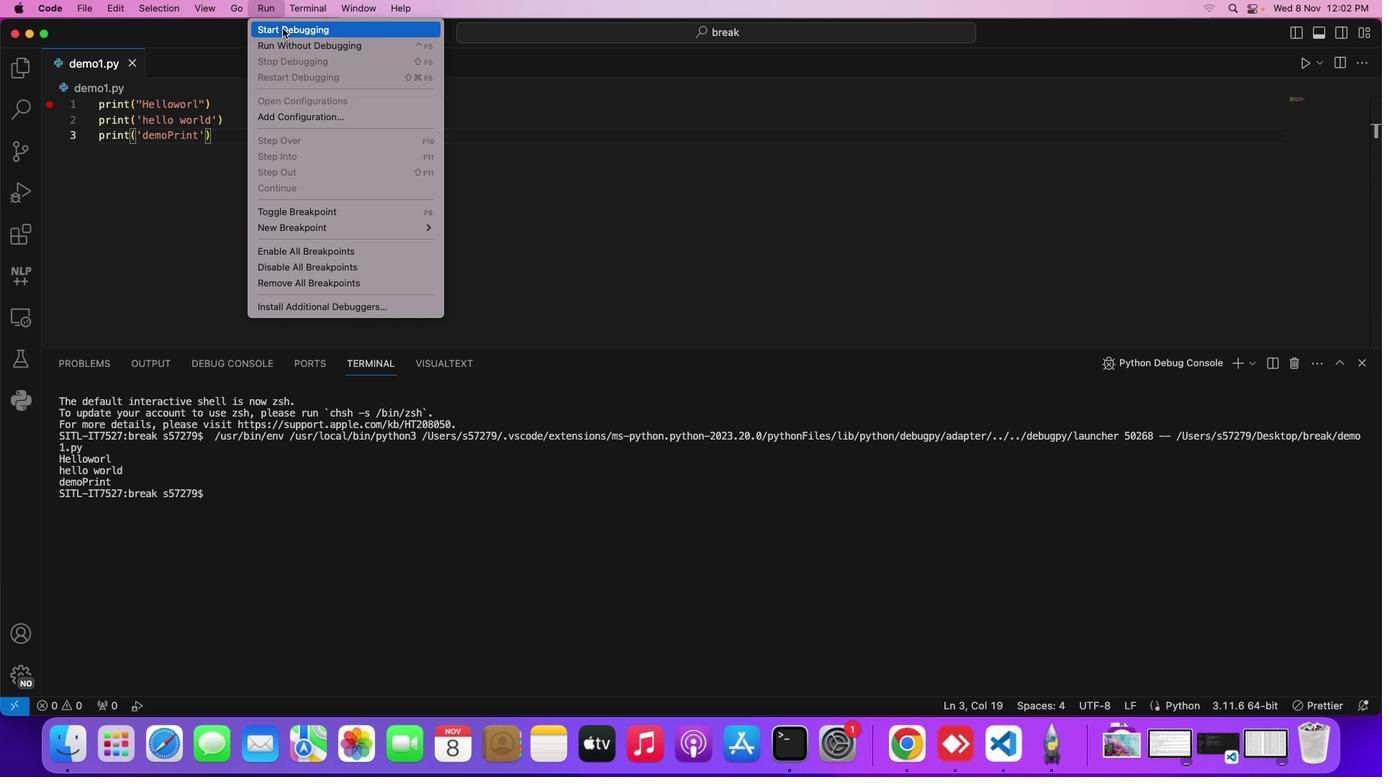 
Action: Mouse pressed left at (283, 29)
Screenshot: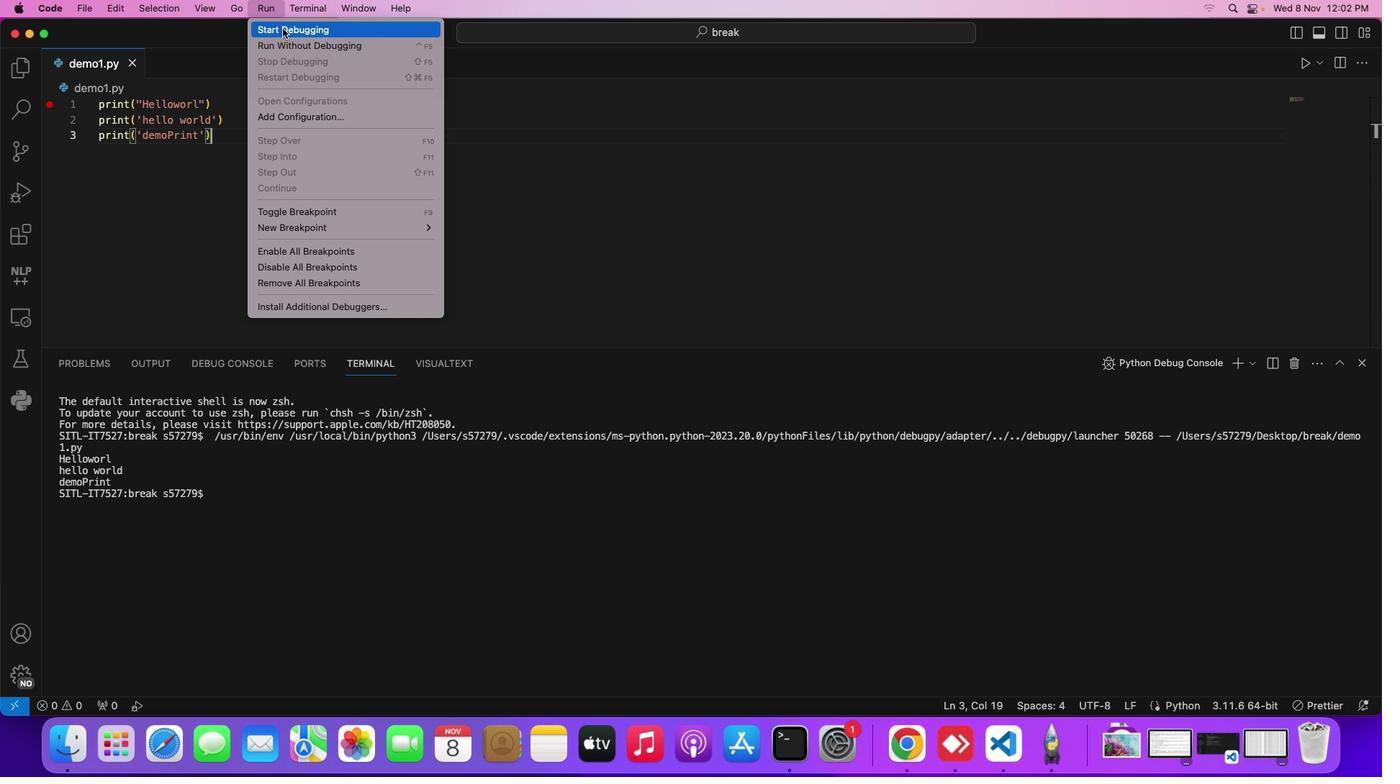 
Action: Mouse moved to (380, 118)
Screenshot: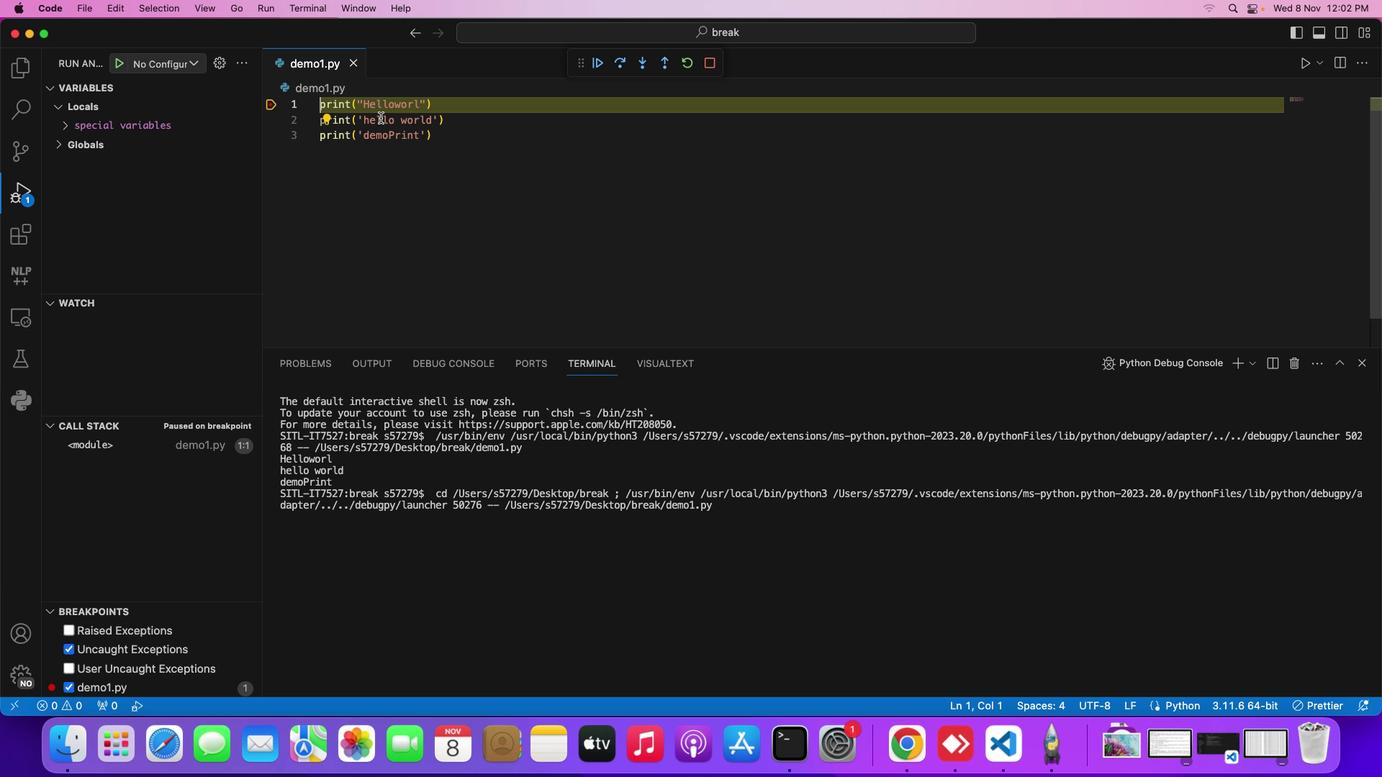 
